 Task: Create a 'voter' object.
Action: Mouse moved to (1254, 84)
Screenshot: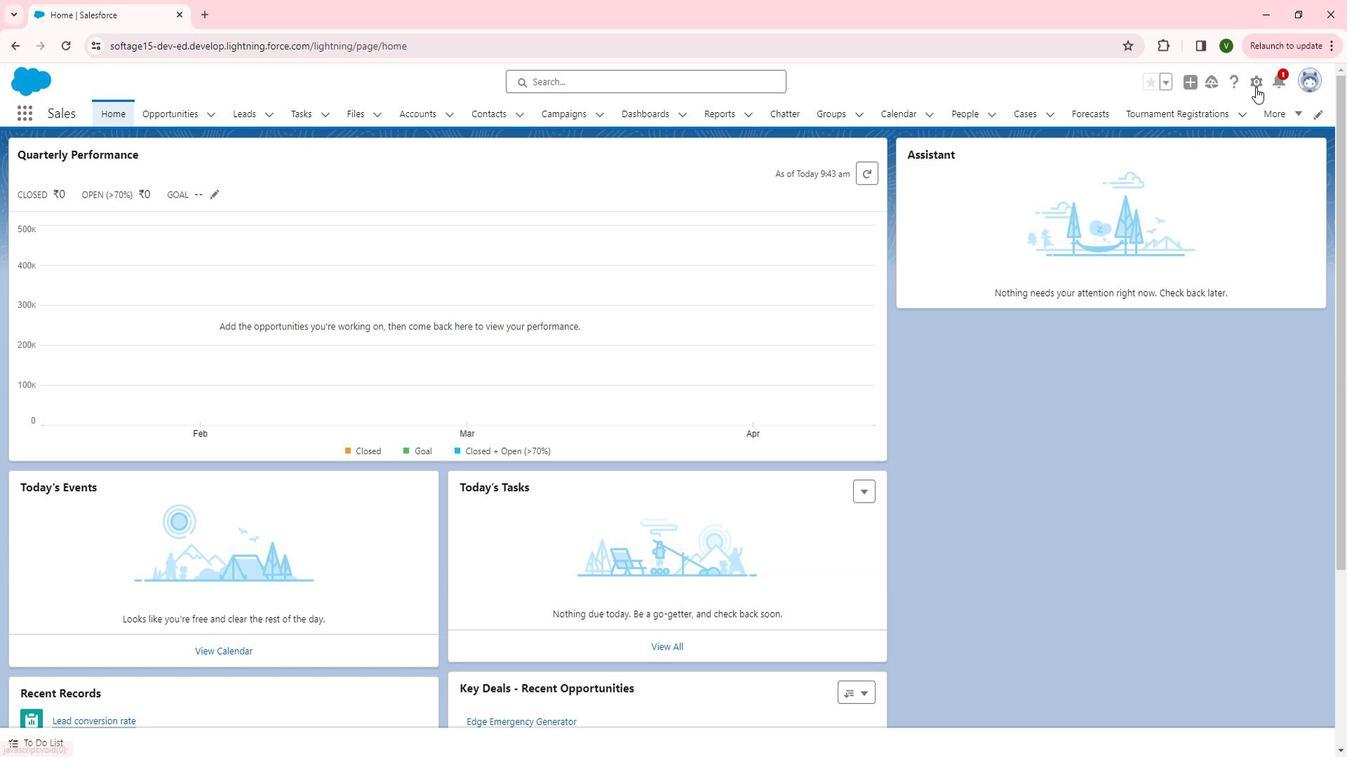 
Action: Mouse pressed left at (1254, 84)
Screenshot: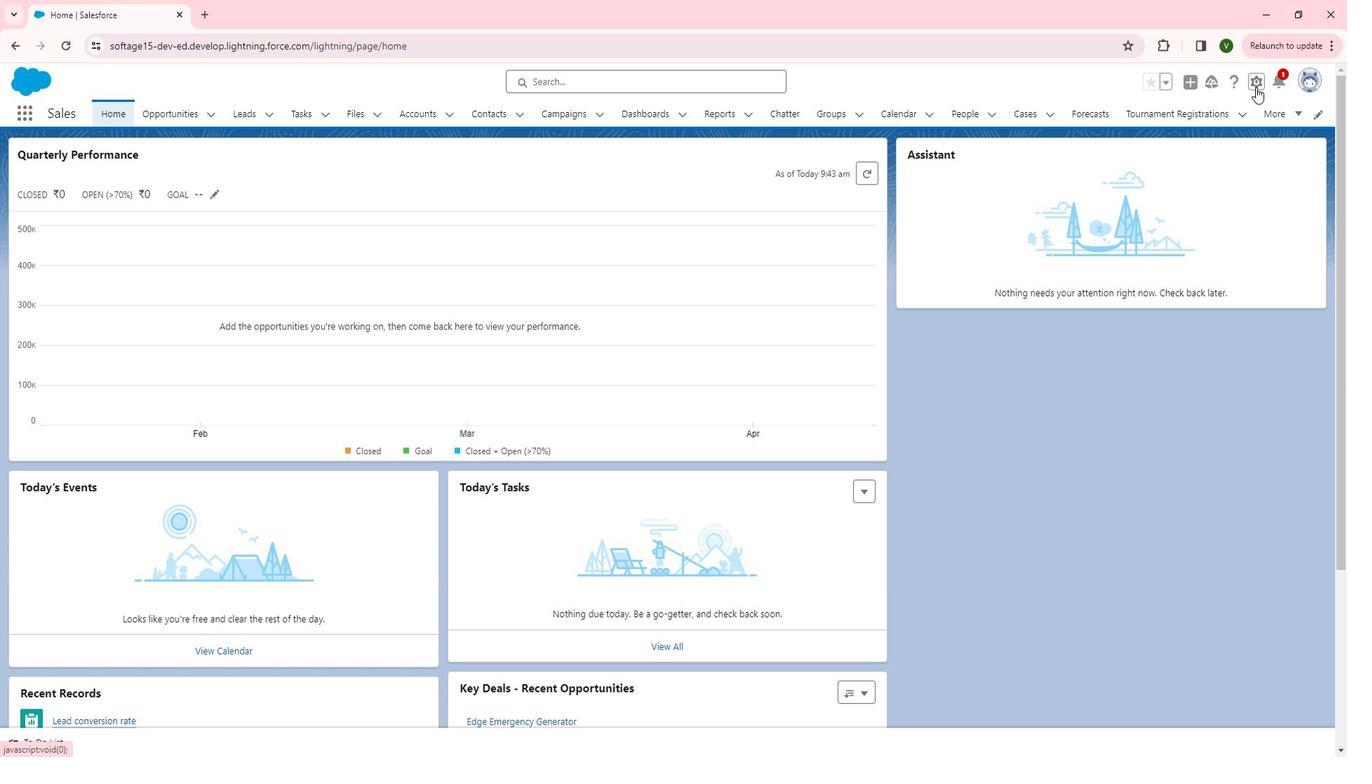 
Action: Mouse moved to (1209, 122)
Screenshot: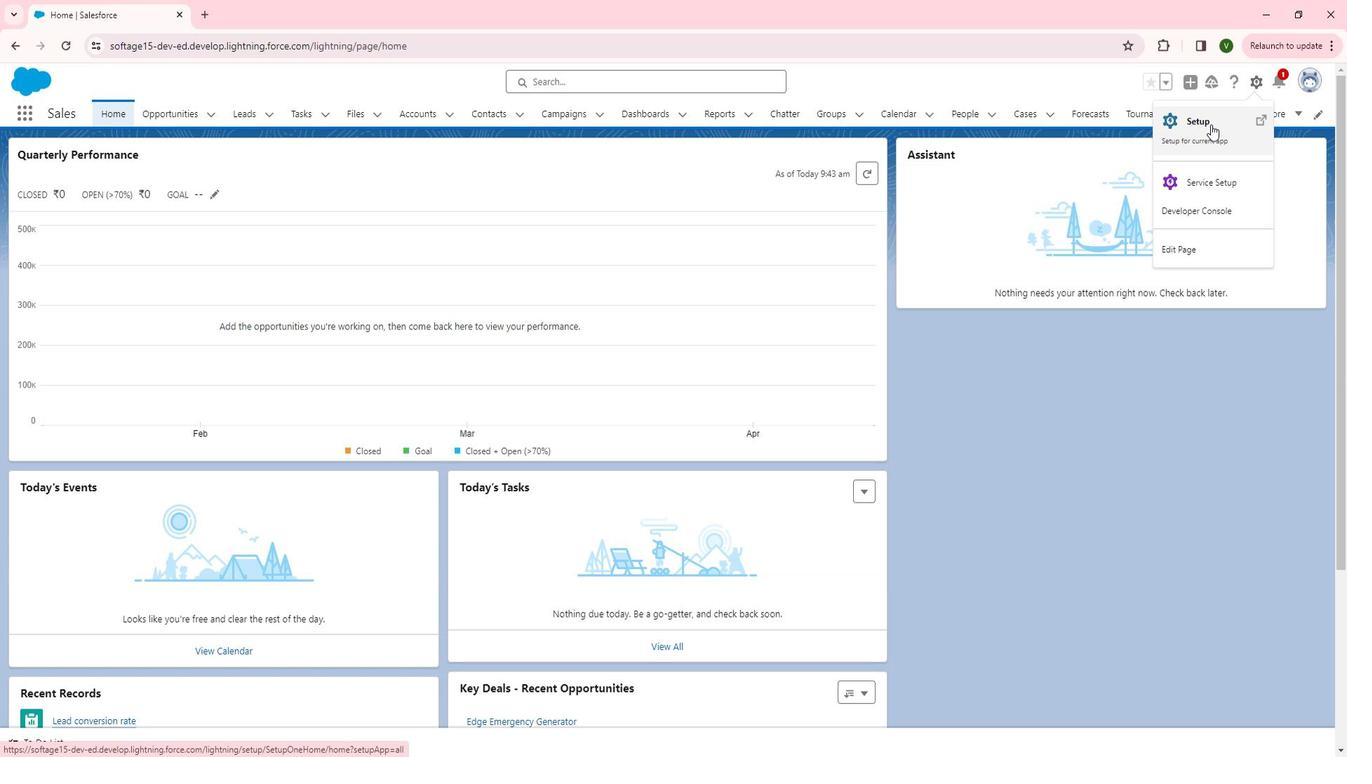 
Action: Mouse pressed left at (1209, 122)
Screenshot: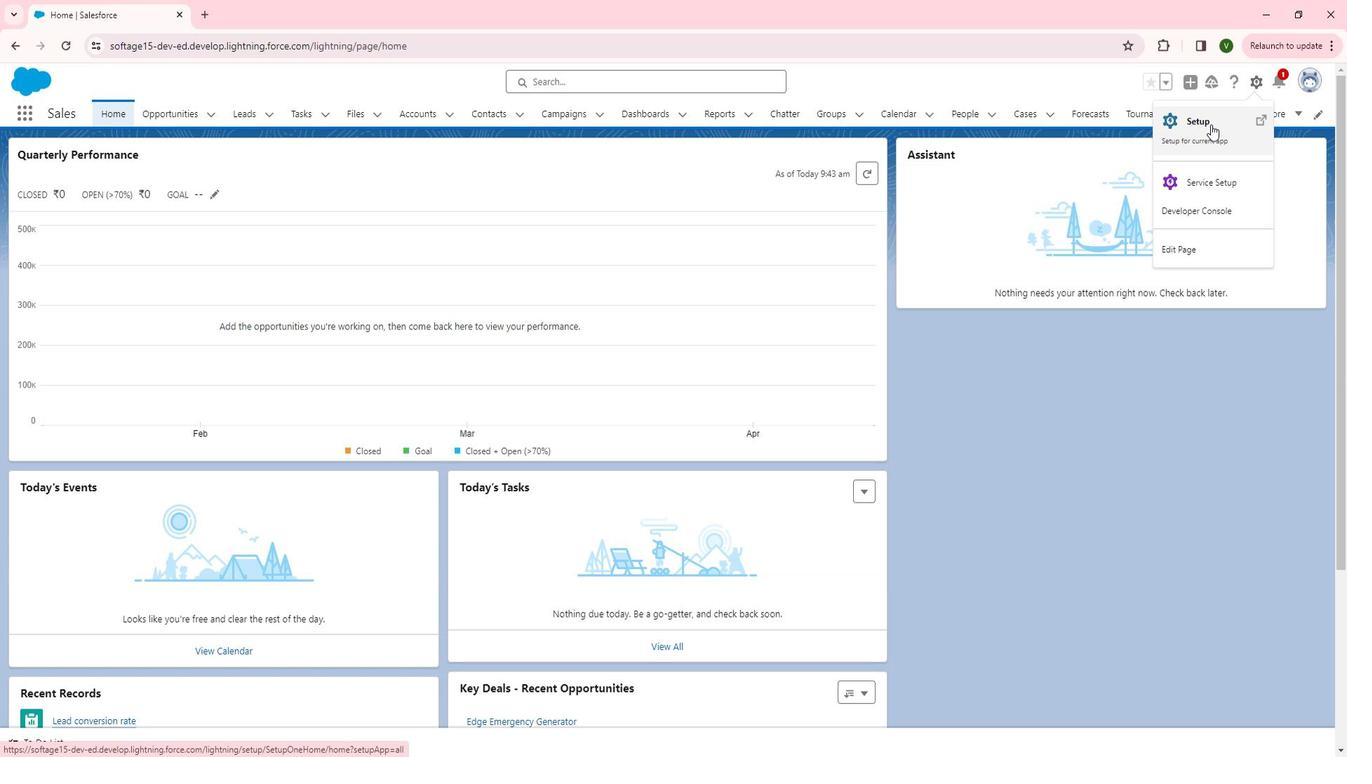 
Action: Mouse moved to (130, 411)
Screenshot: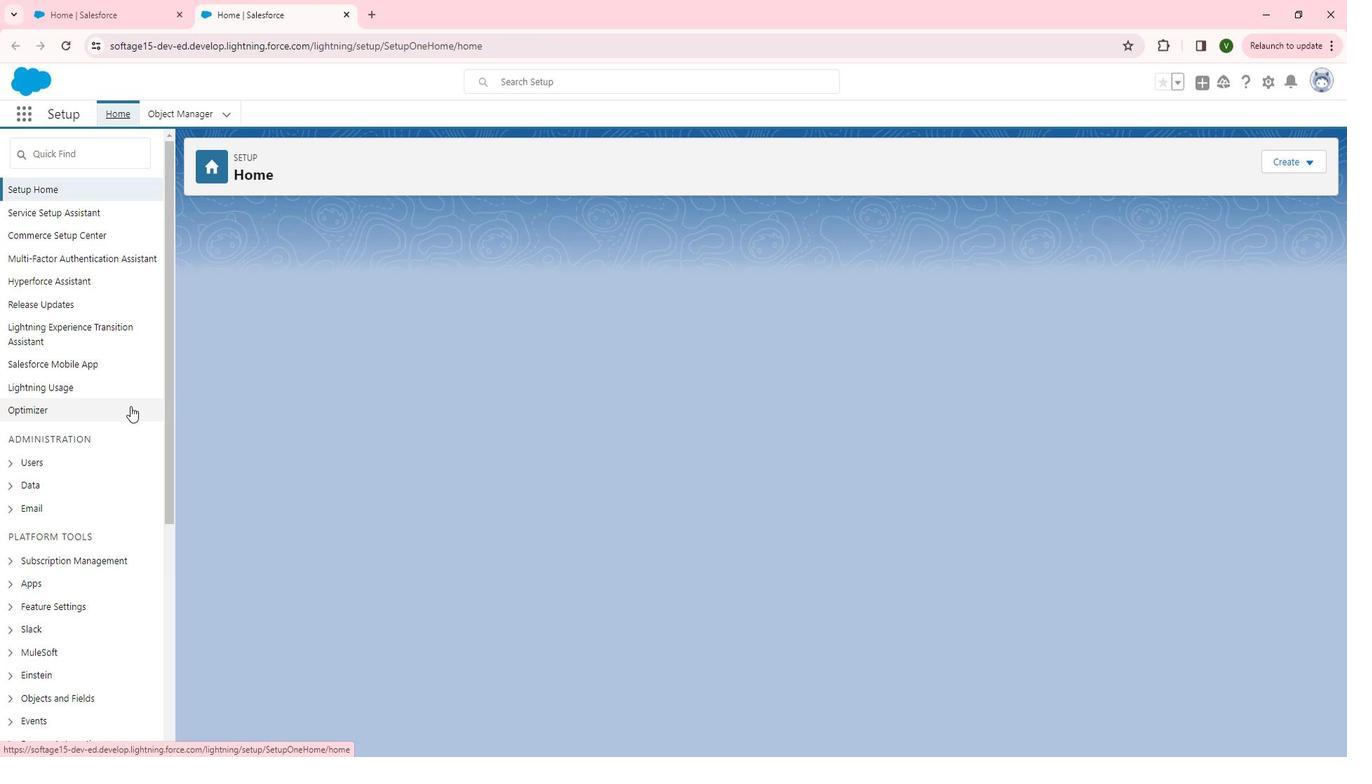 
Action: Mouse scrolled (130, 411) with delta (0, 0)
Screenshot: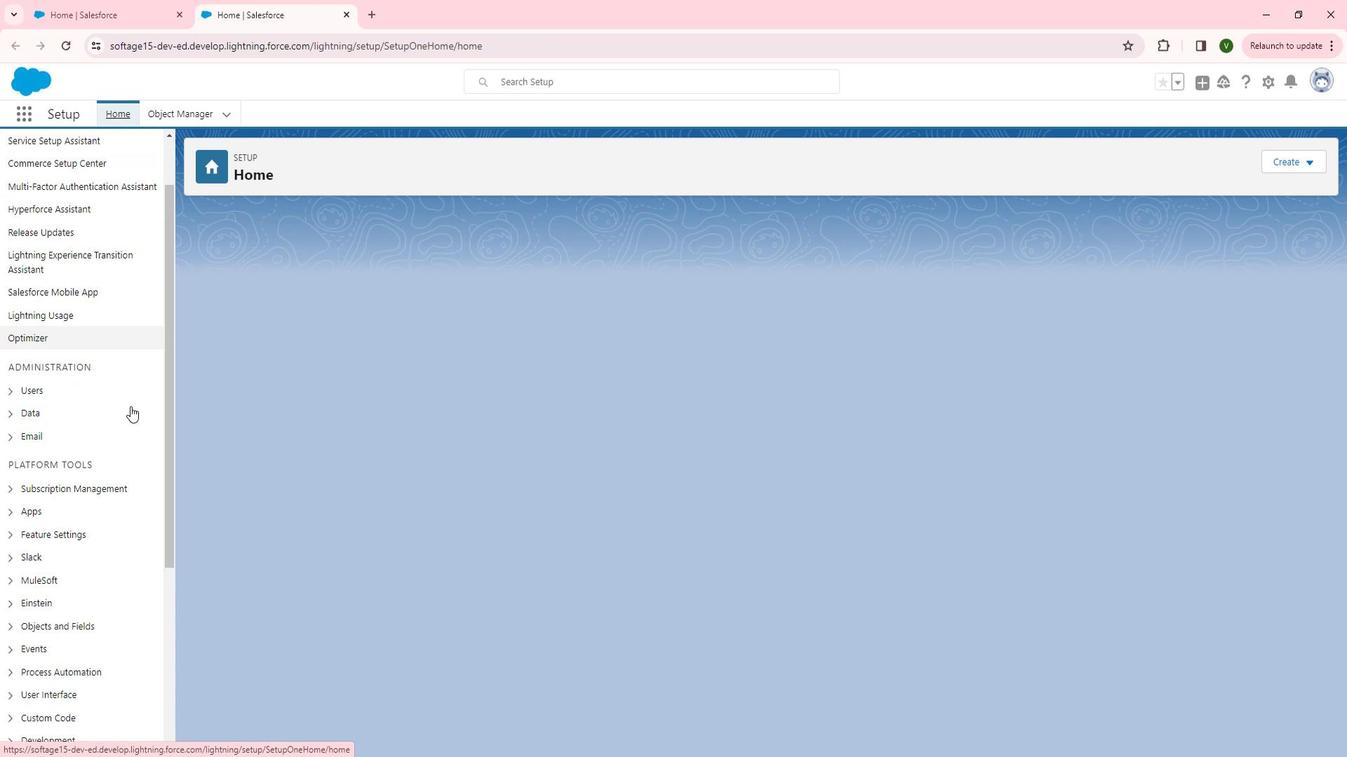 
Action: Mouse scrolled (130, 411) with delta (0, 0)
Screenshot: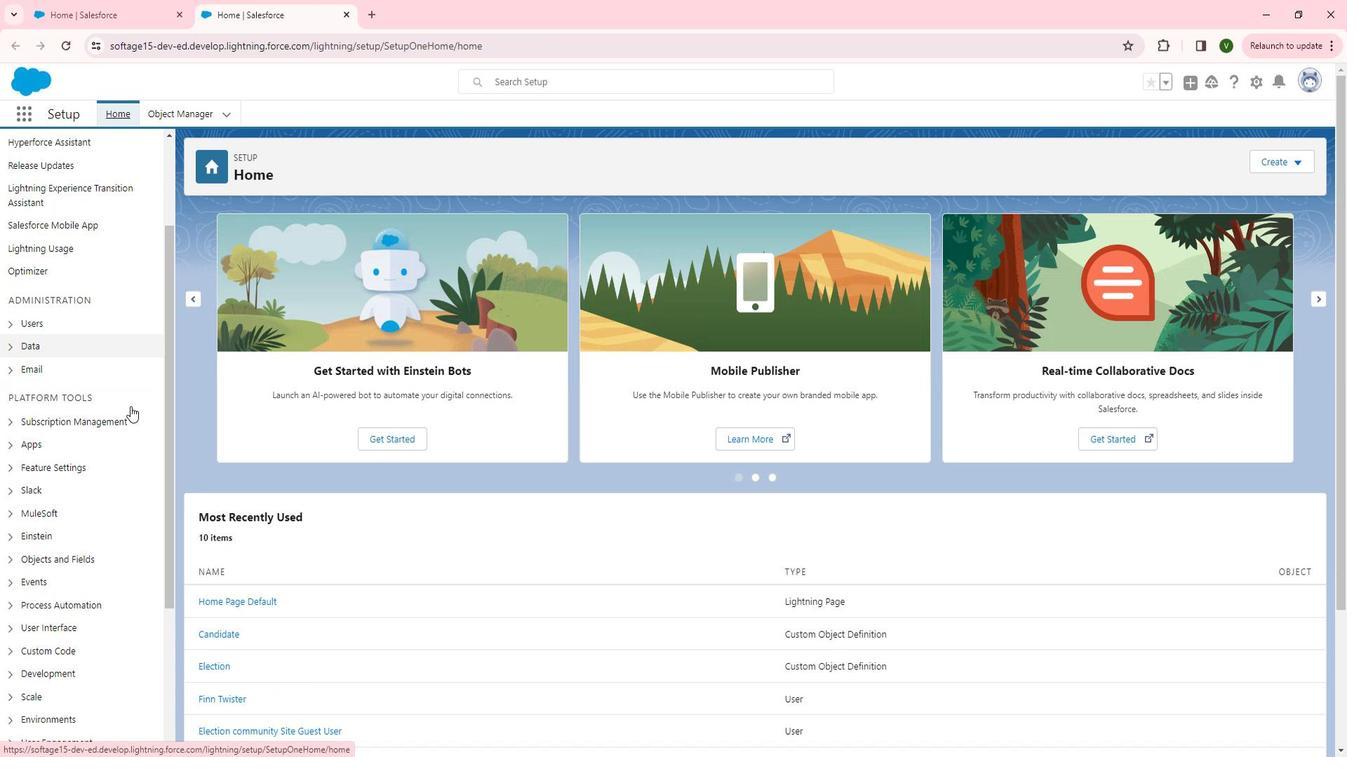 
Action: Mouse scrolled (130, 411) with delta (0, 0)
Screenshot: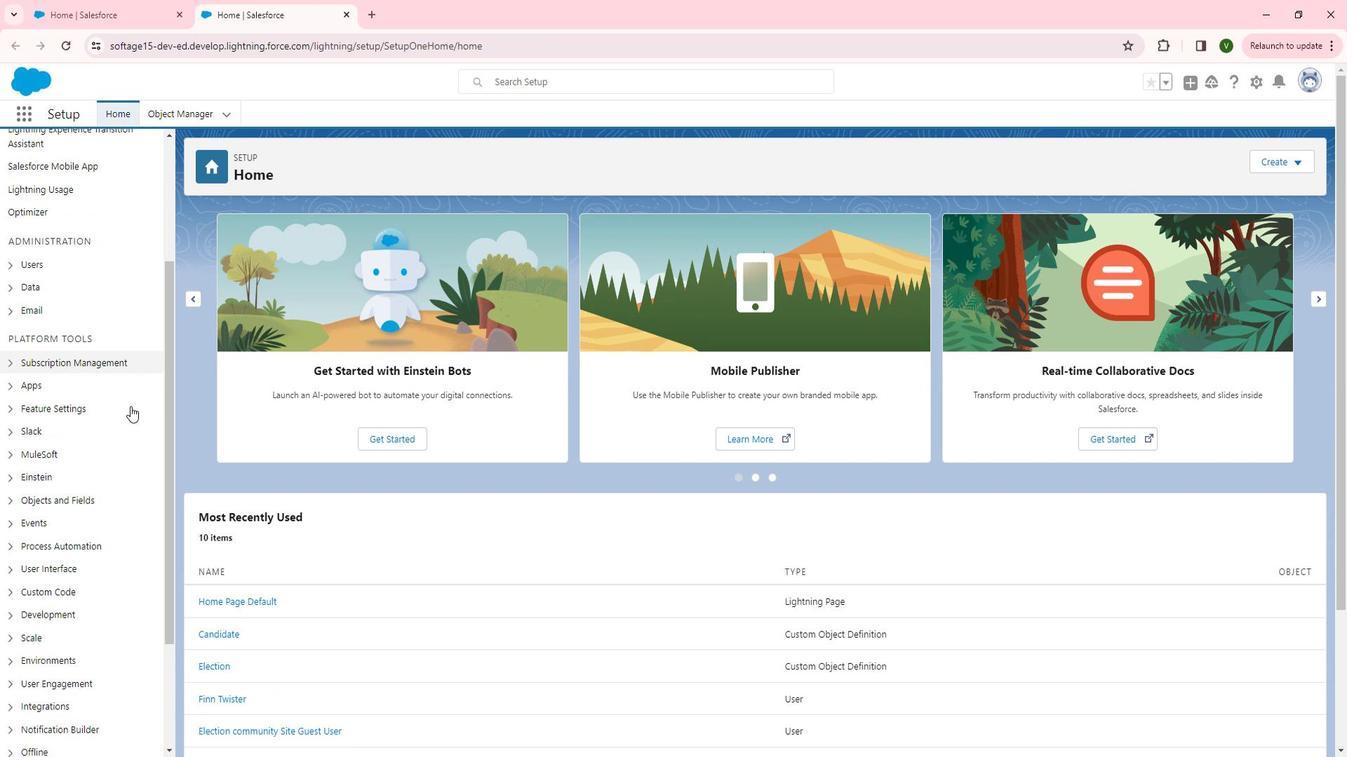 
Action: Mouse scrolled (130, 411) with delta (0, 0)
Screenshot: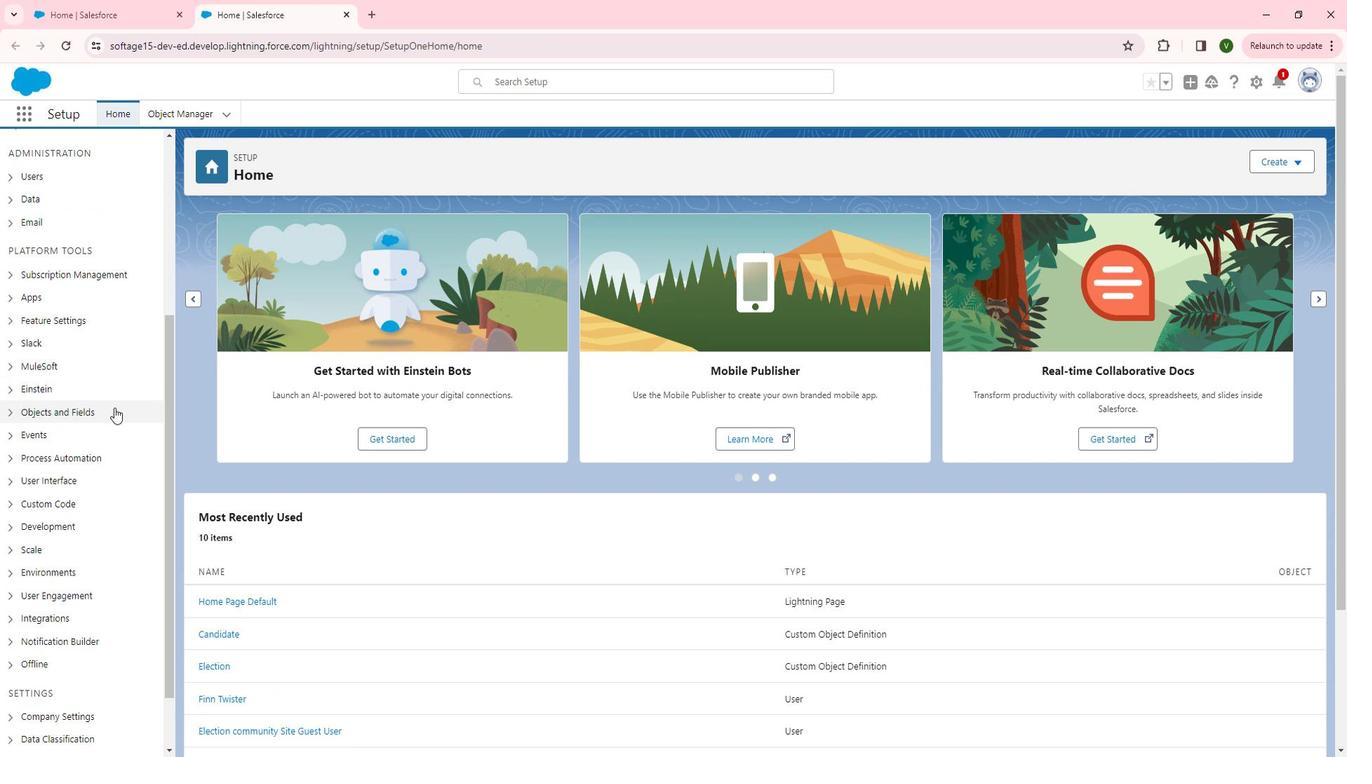 
Action: Mouse moved to (11, 412)
Screenshot: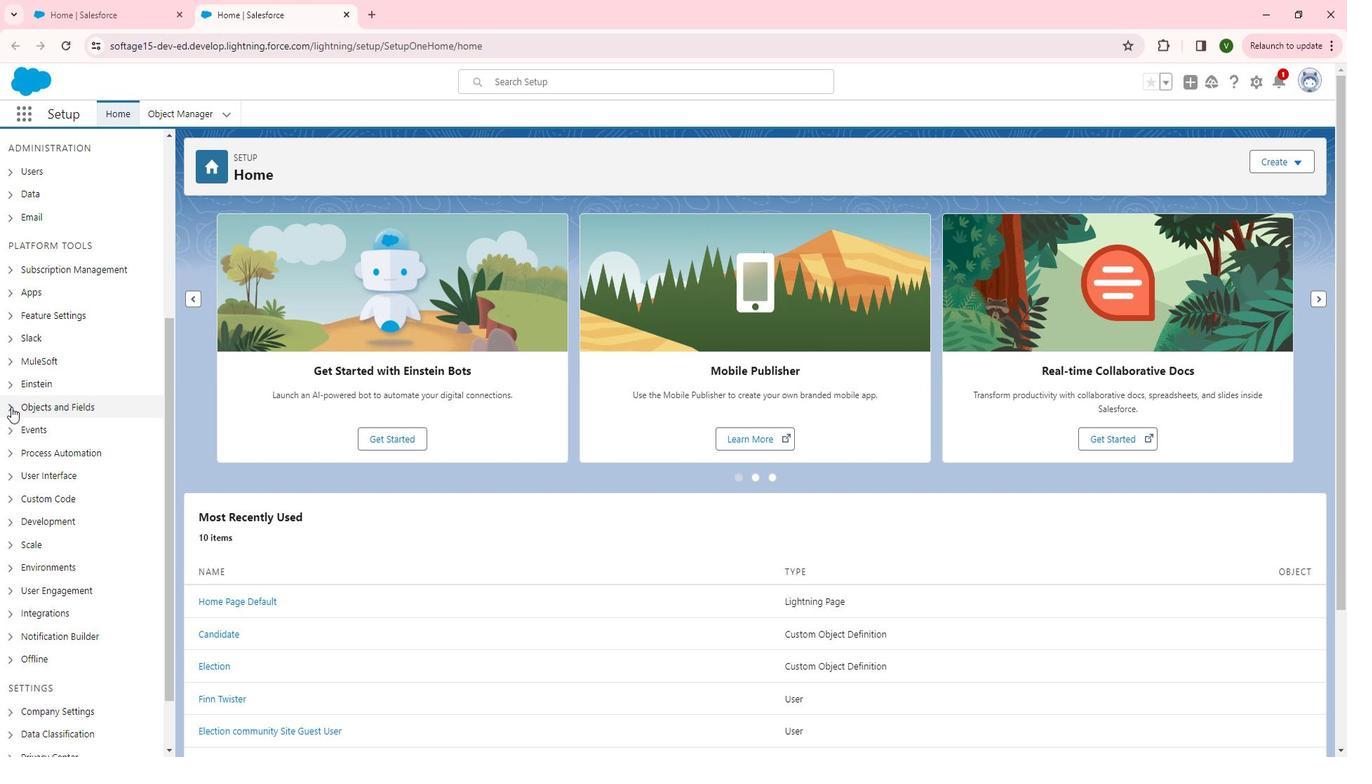 
Action: Mouse pressed left at (11, 412)
Screenshot: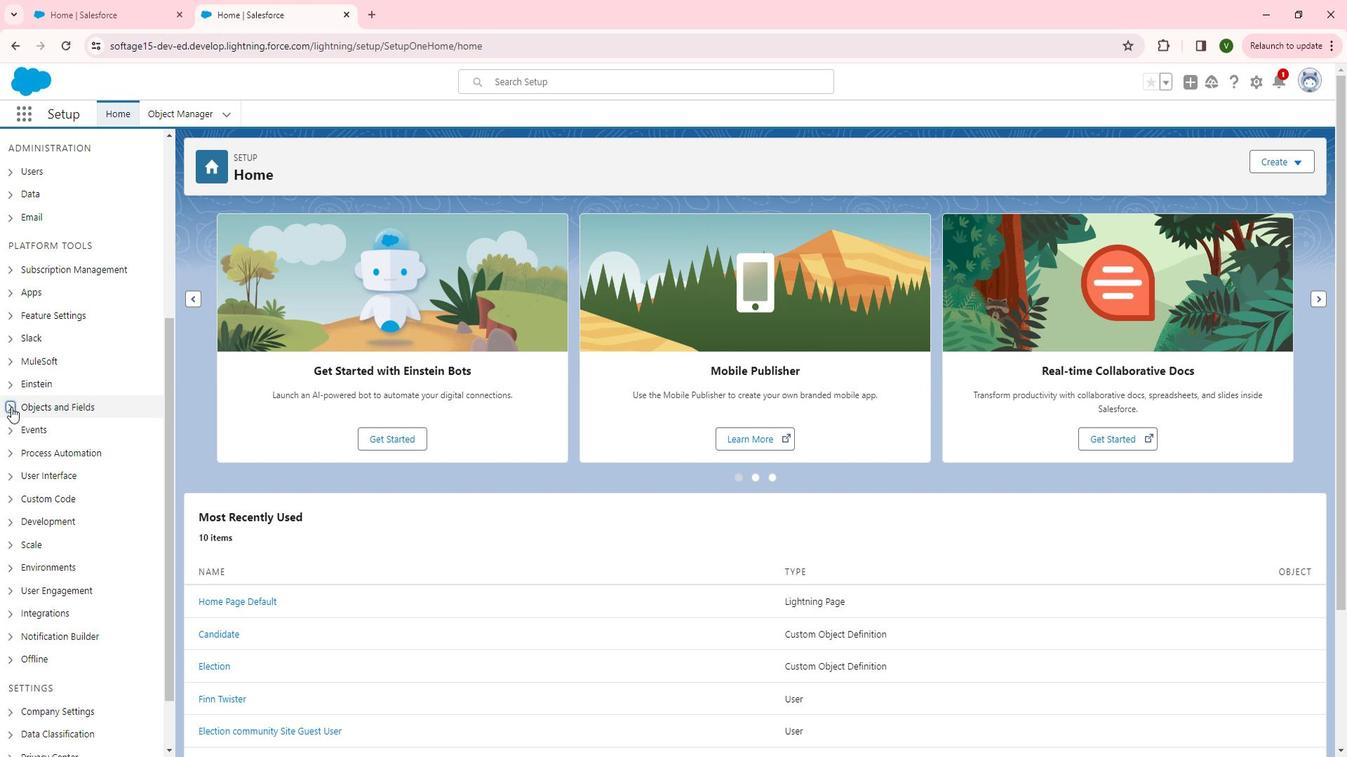 
Action: Mouse moved to (68, 432)
Screenshot: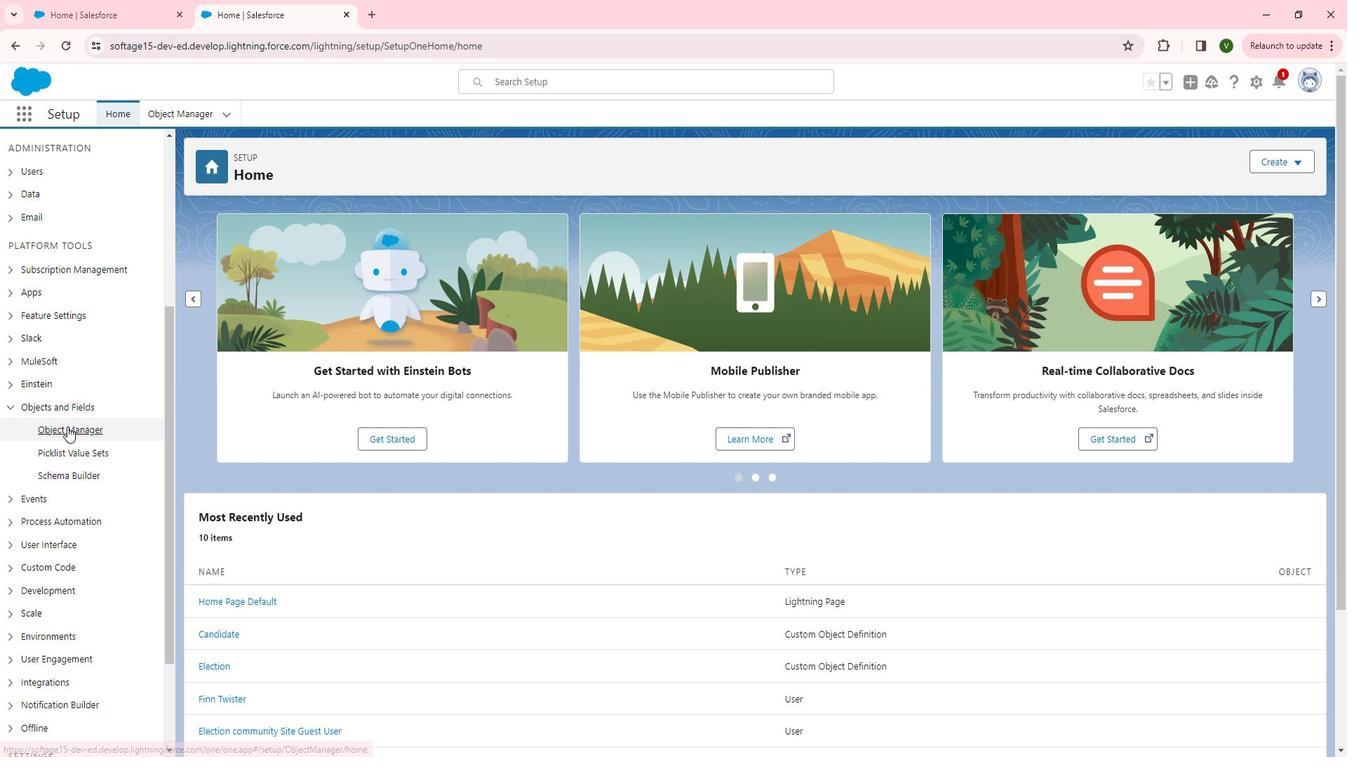 
Action: Mouse pressed left at (68, 432)
Screenshot: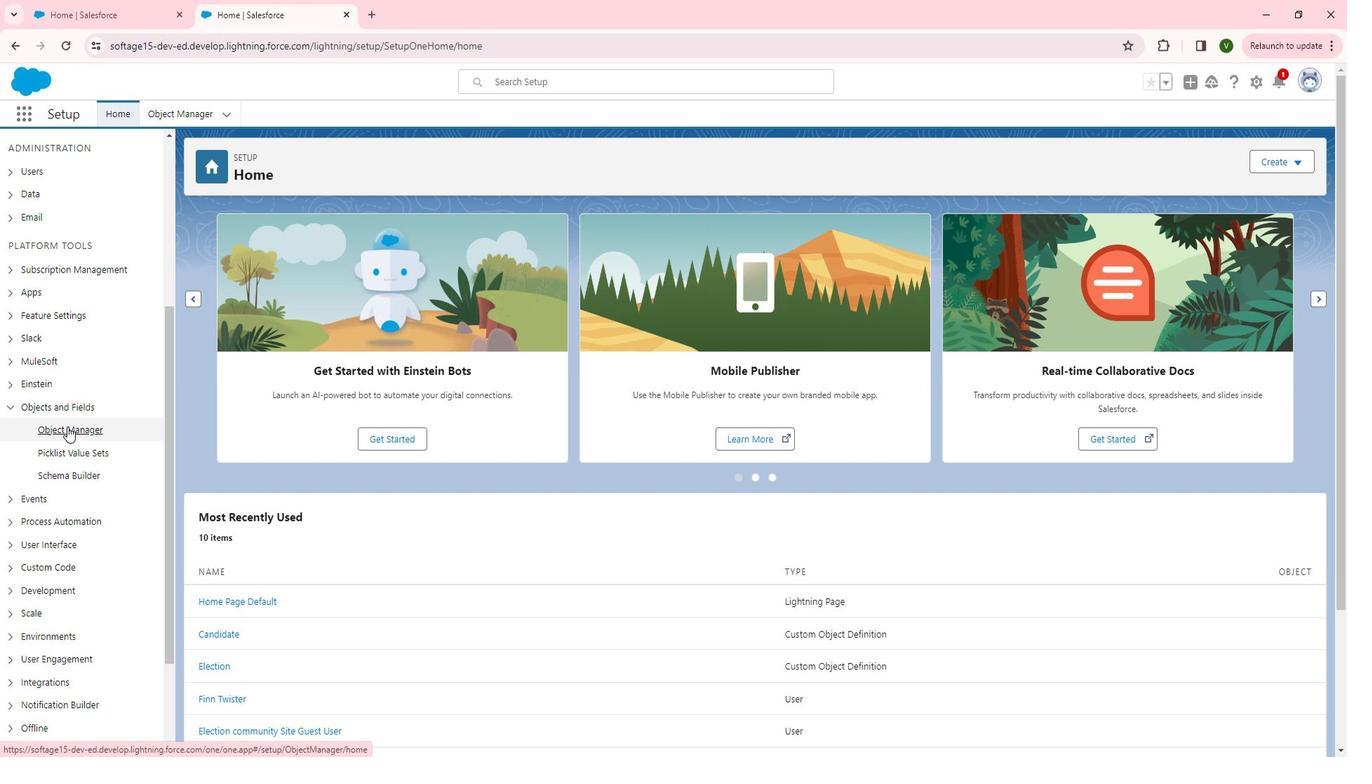 
Action: Mouse moved to (1311, 155)
Screenshot: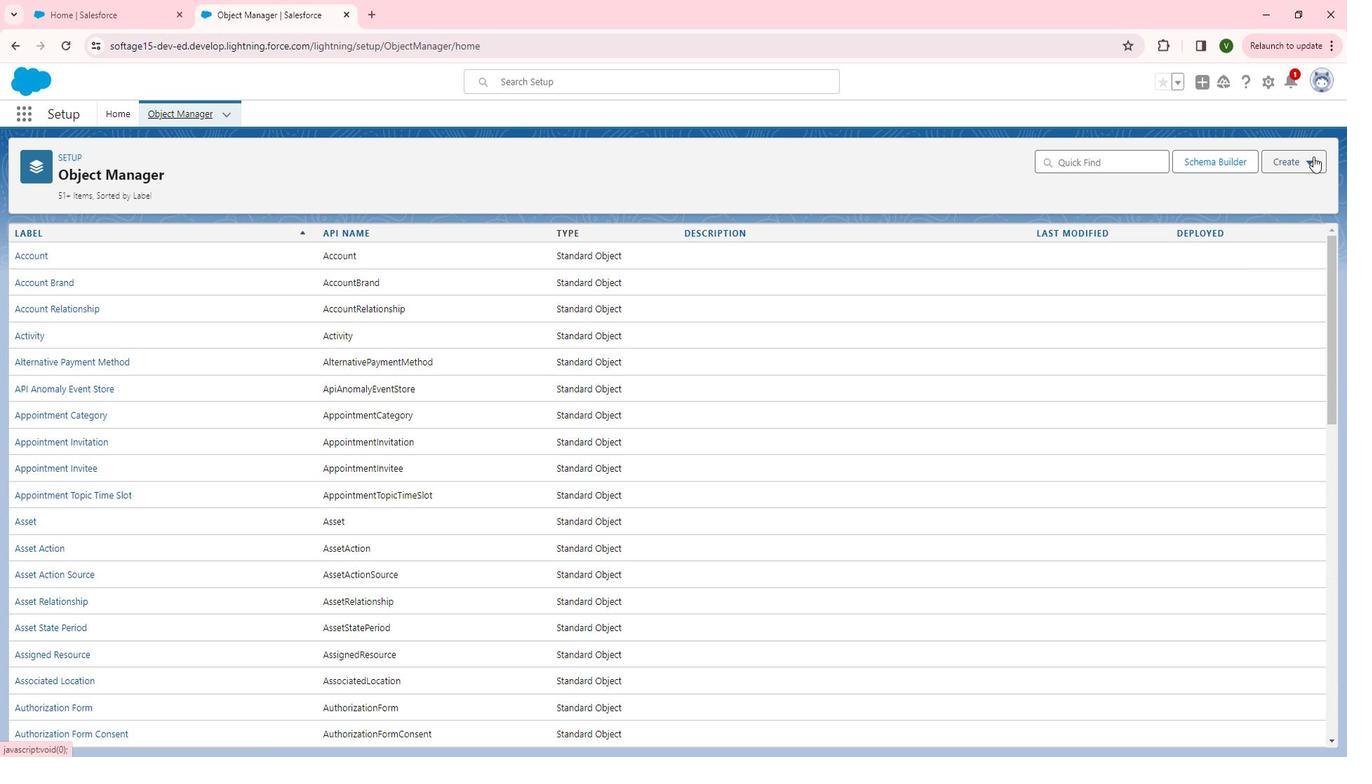 
Action: Mouse pressed left at (1311, 155)
Screenshot: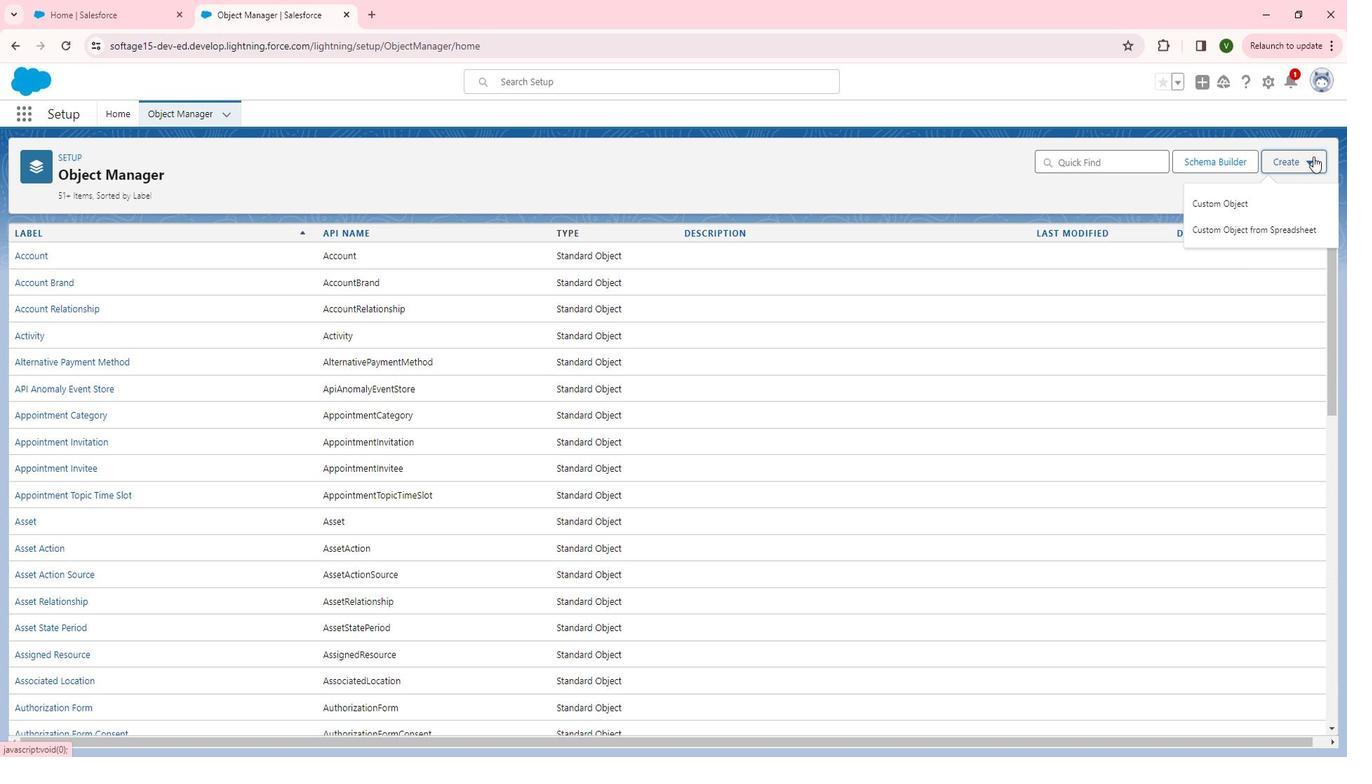 
Action: Mouse moved to (1290, 202)
Screenshot: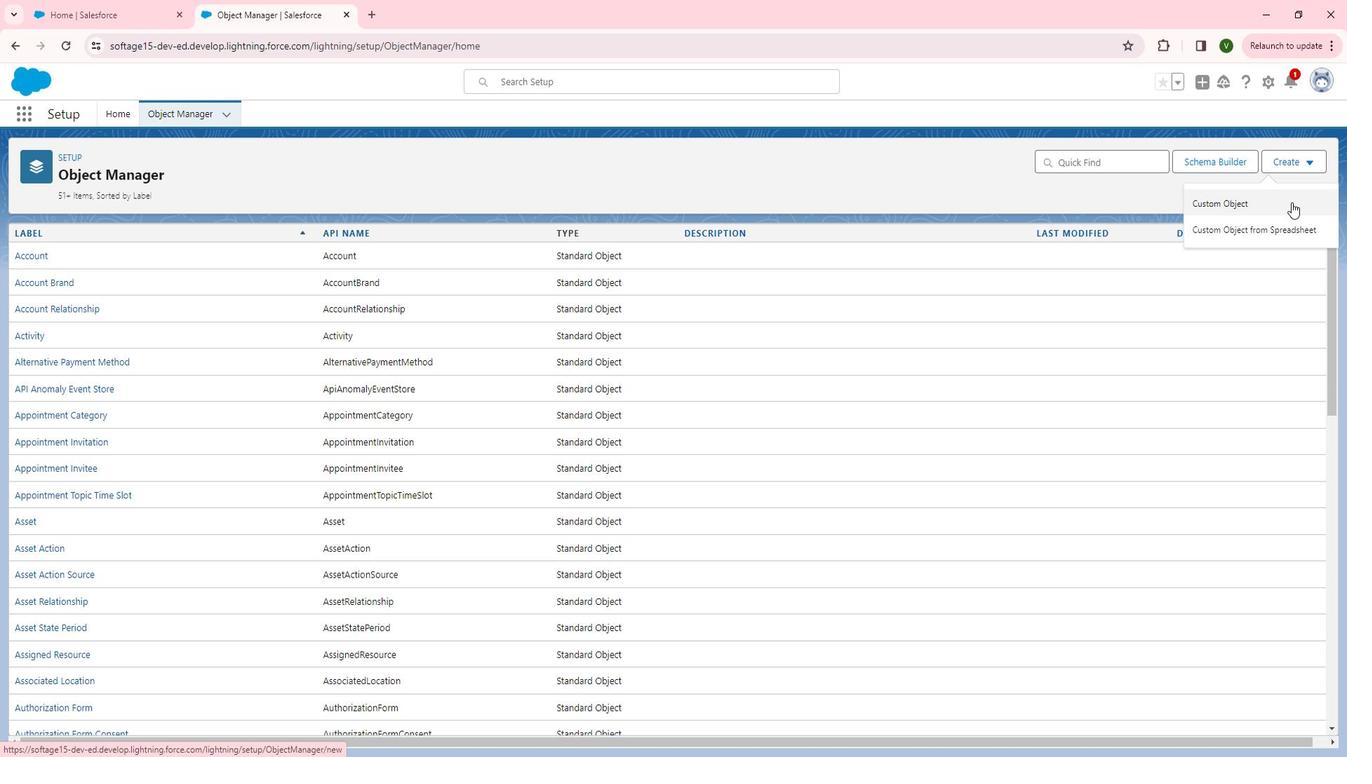
Action: Mouse pressed left at (1290, 202)
Screenshot: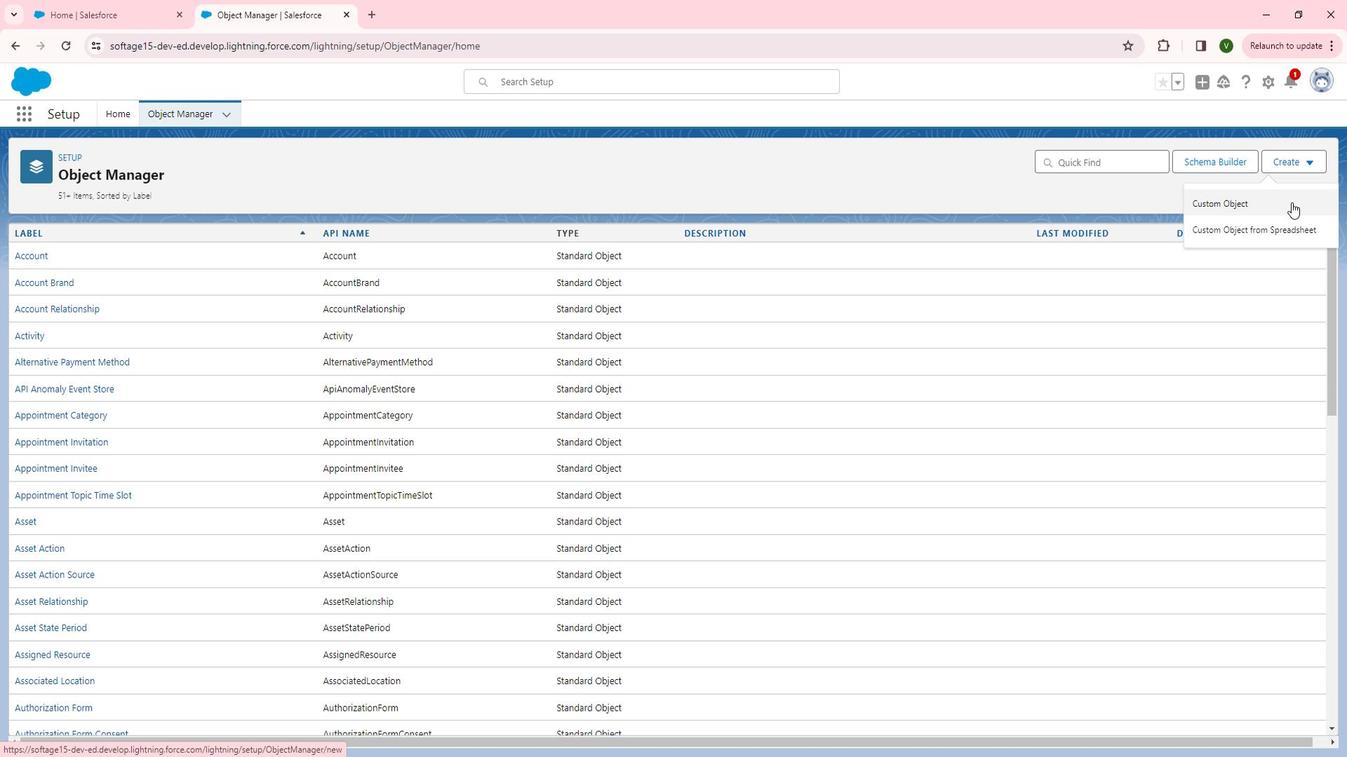 
Action: Mouse moved to (363, 354)
Screenshot: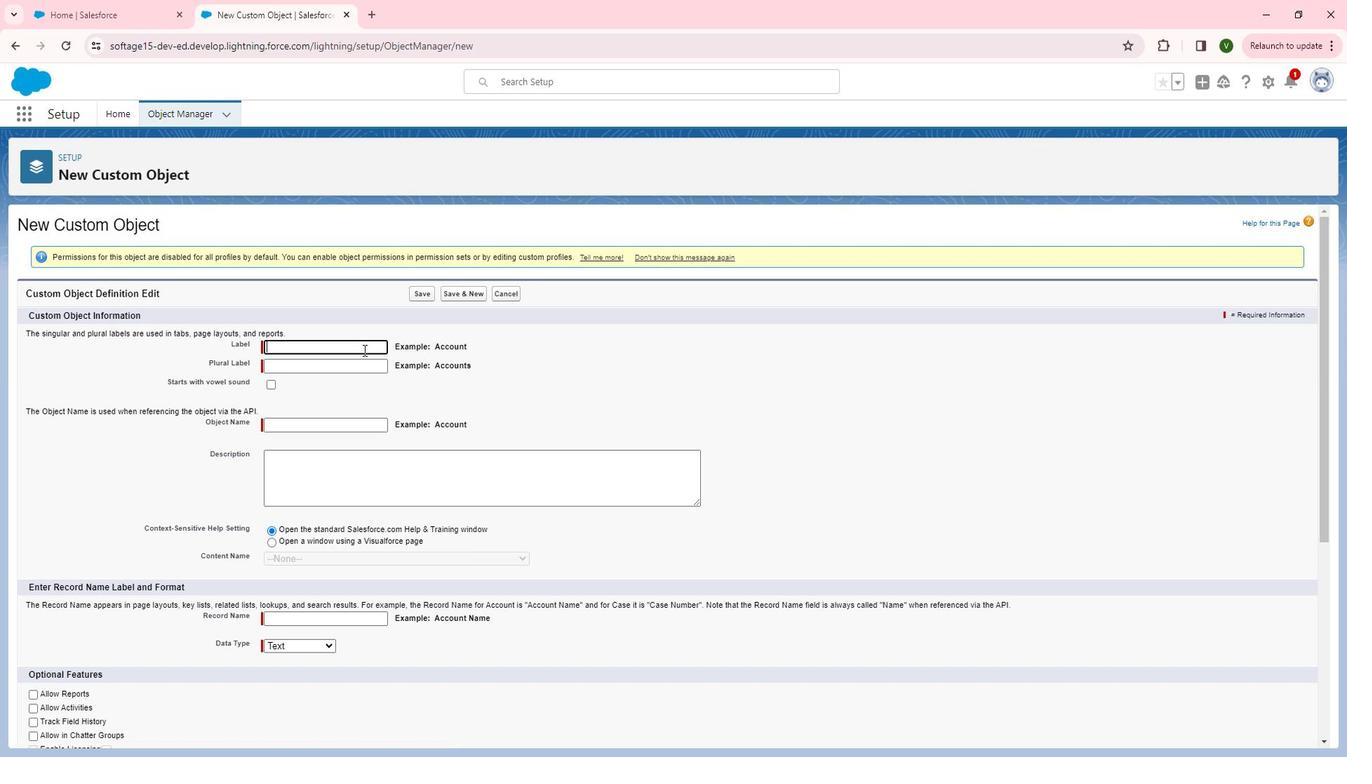 
Action: Mouse pressed left at (363, 354)
Screenshot: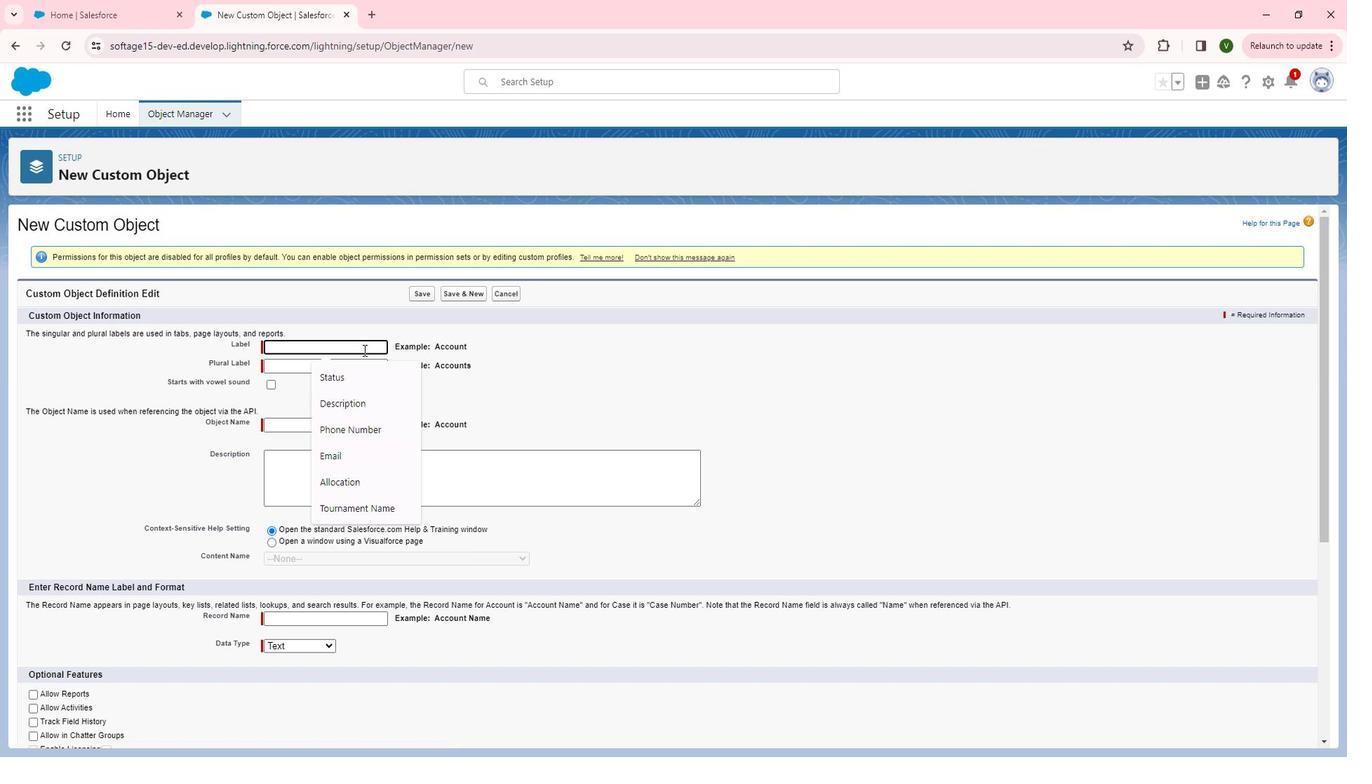 
Action: Key pressed <Key.shift>Voter
Screenshot: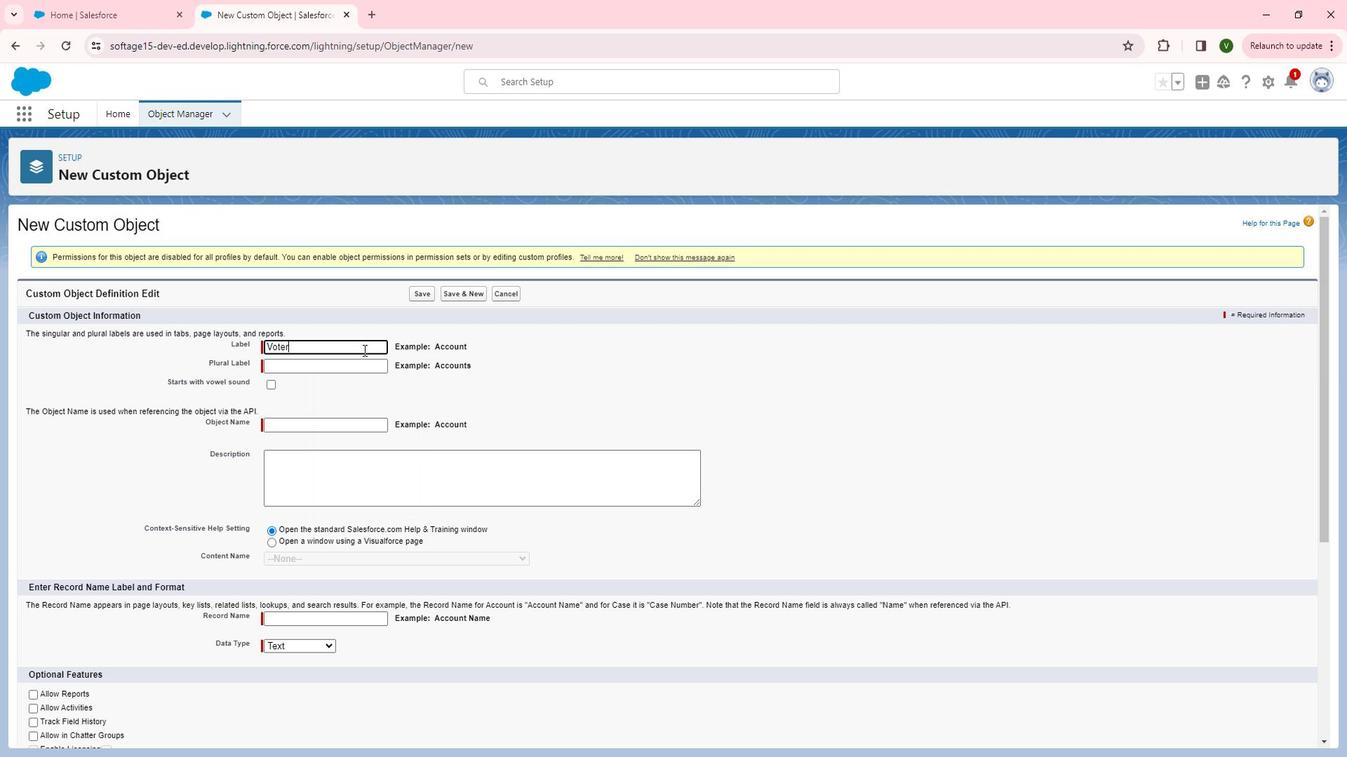 
Action: Mouse moved to (375, 363)
Screenshot: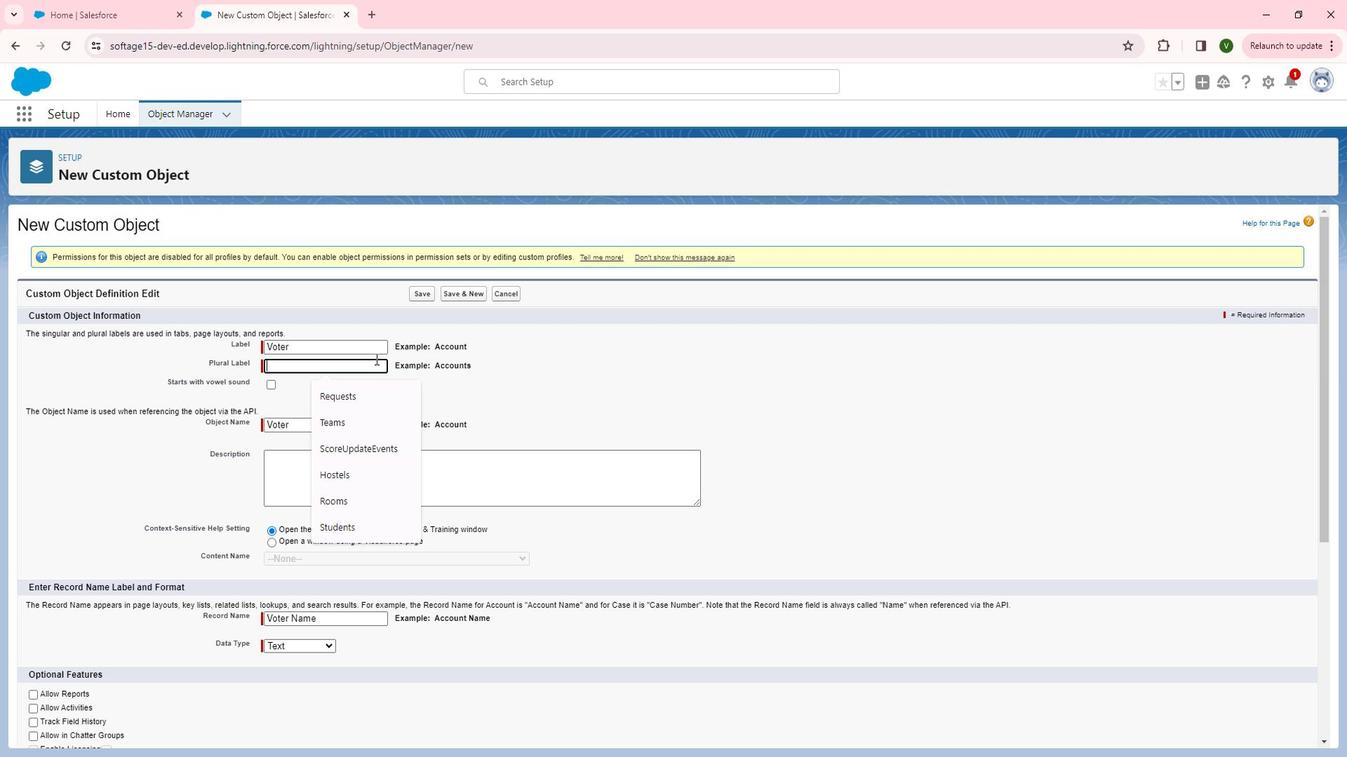 
Action: Mouse pressed left at (375, 363)
Screenshot: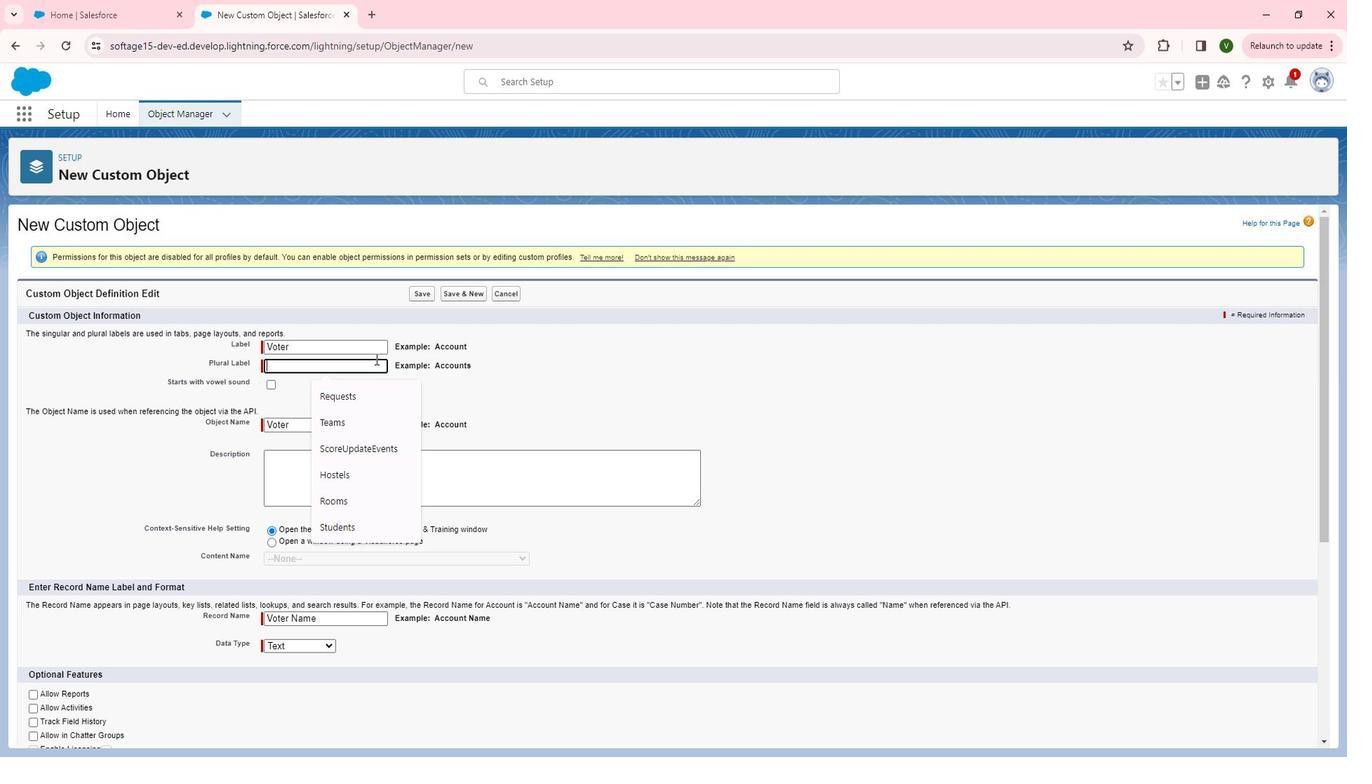 
Action: Key pressed <Key.shift>Voters
Screenshot: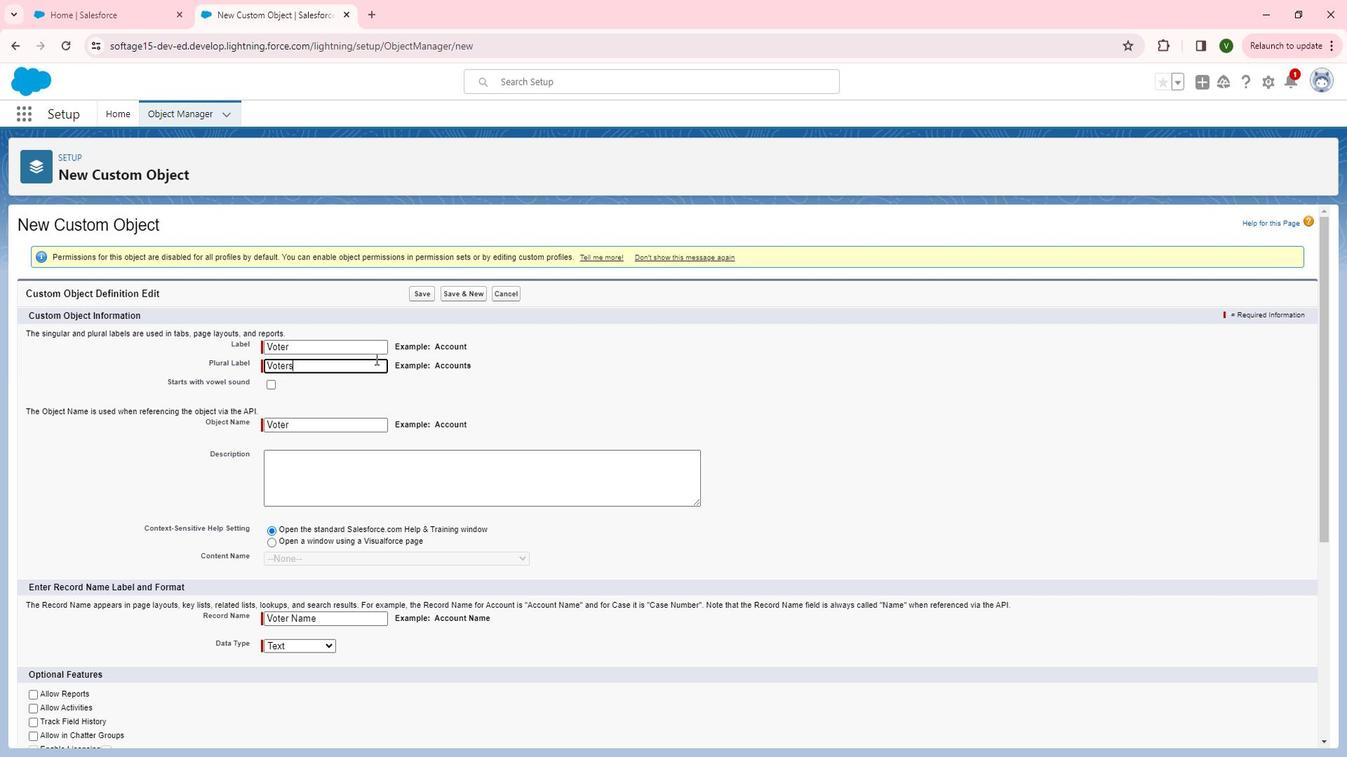 
Action: Mouse moved to (375, 393)
Screenshot: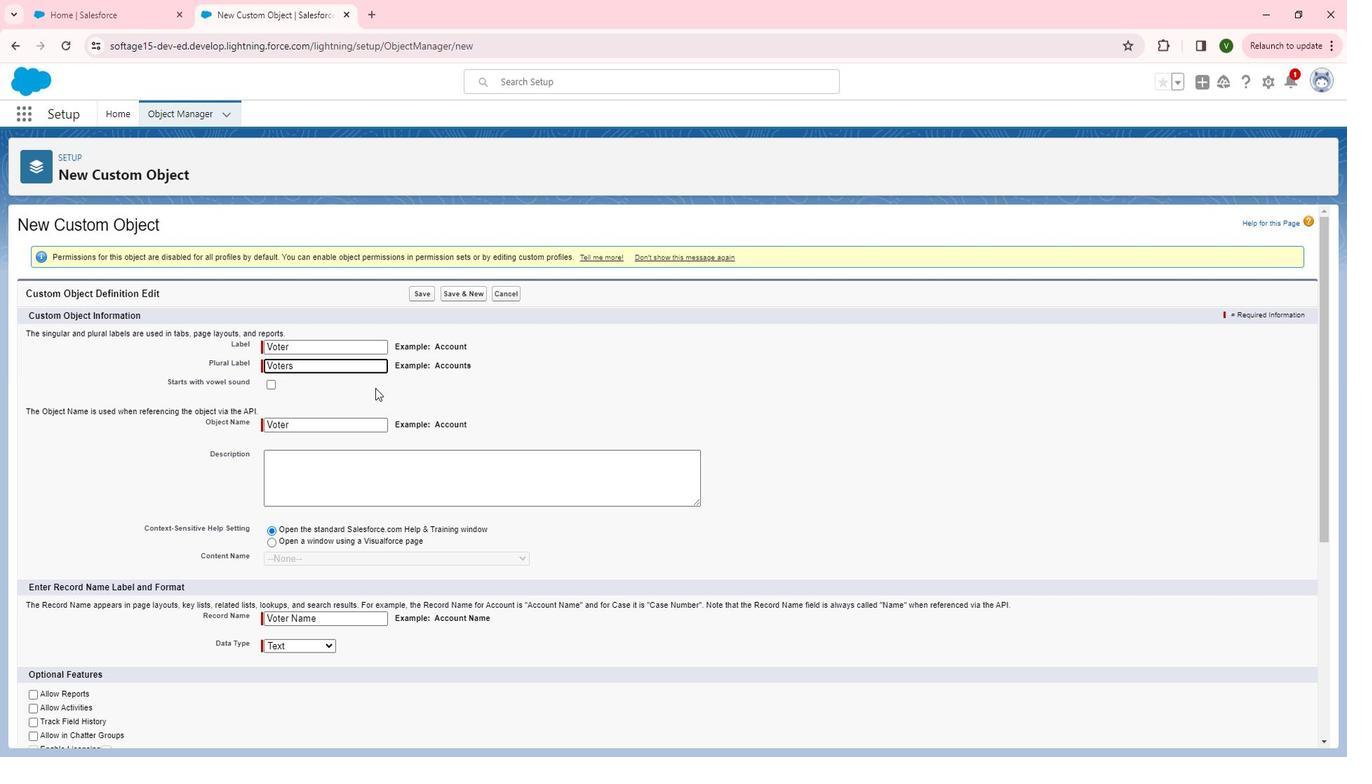 
Action: Mouse pressed left at (375, 393)
Screenshot: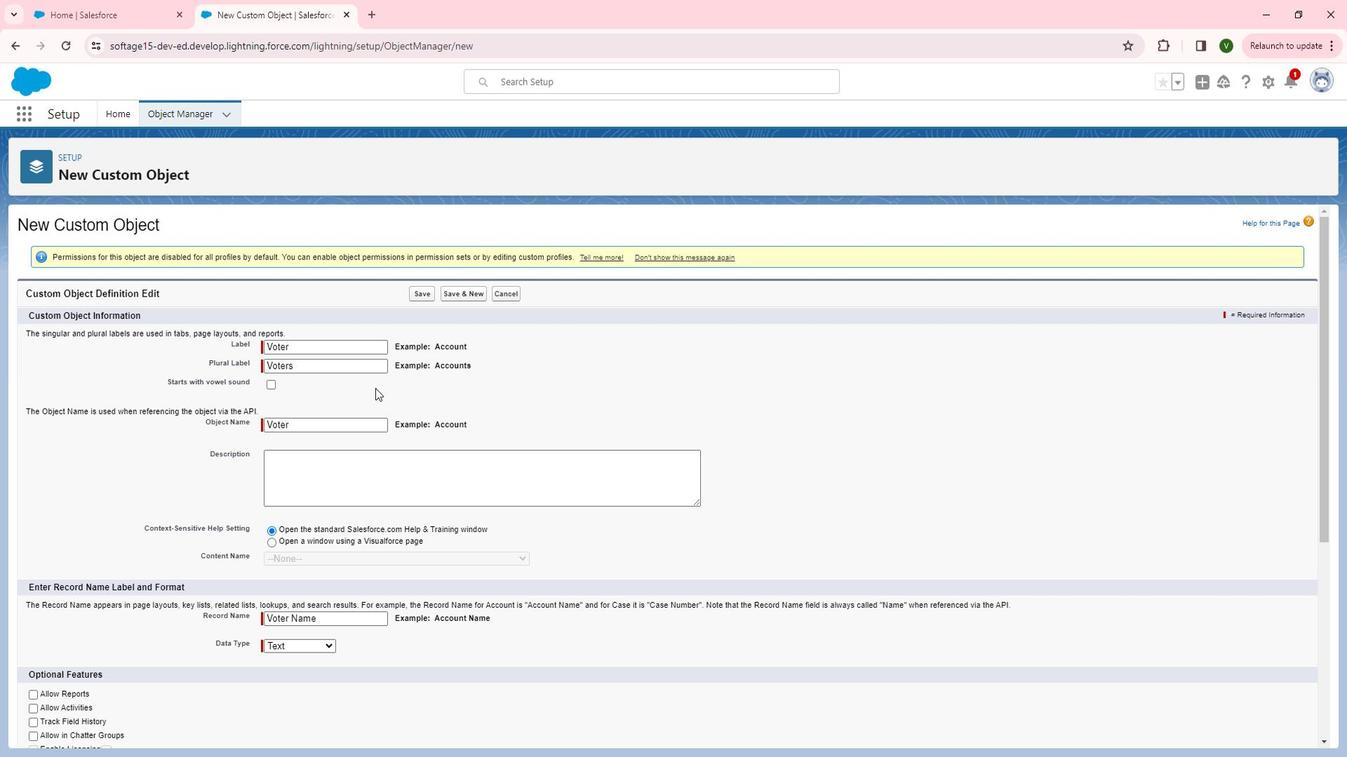 
Action: Mouse moved to (512, 458)
Screenshot: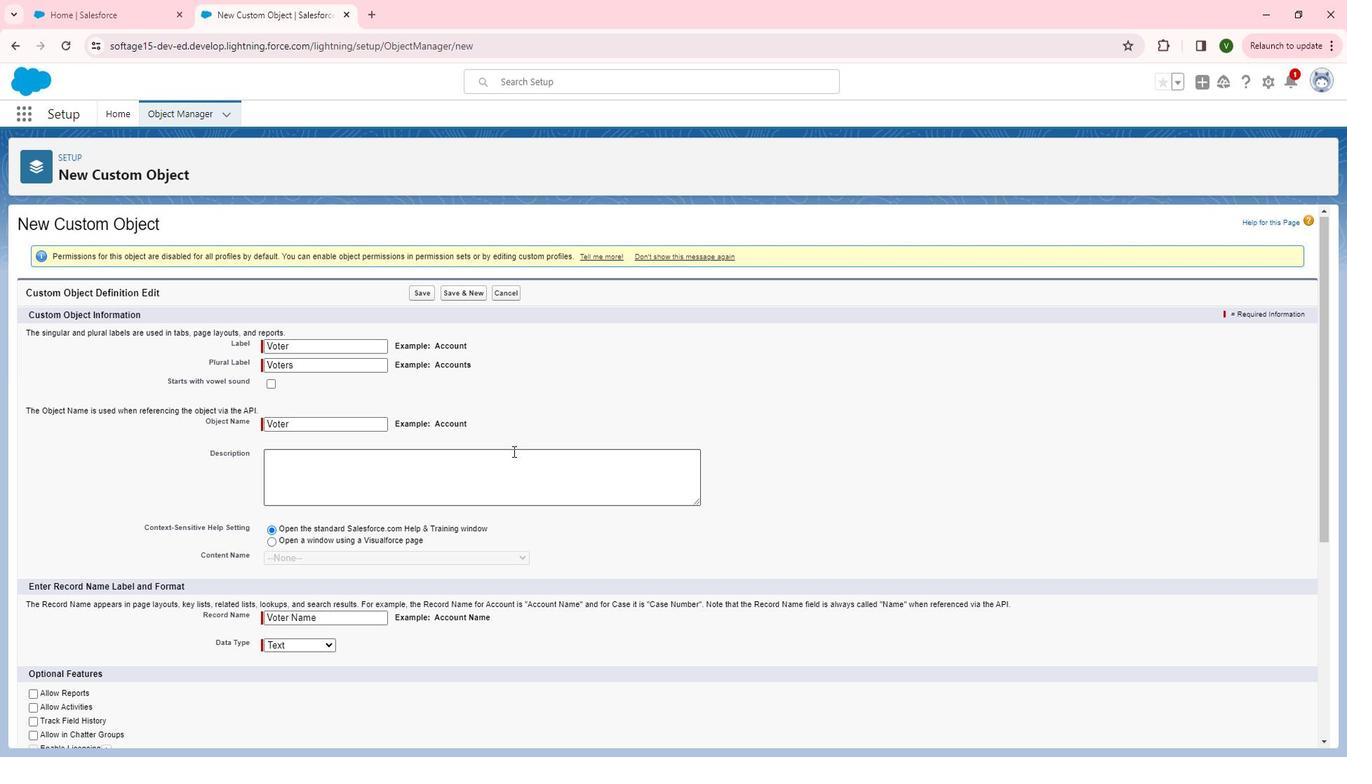 
Action: Mouse scrolled (512, 457) with delta (0, 0)
Screenshot: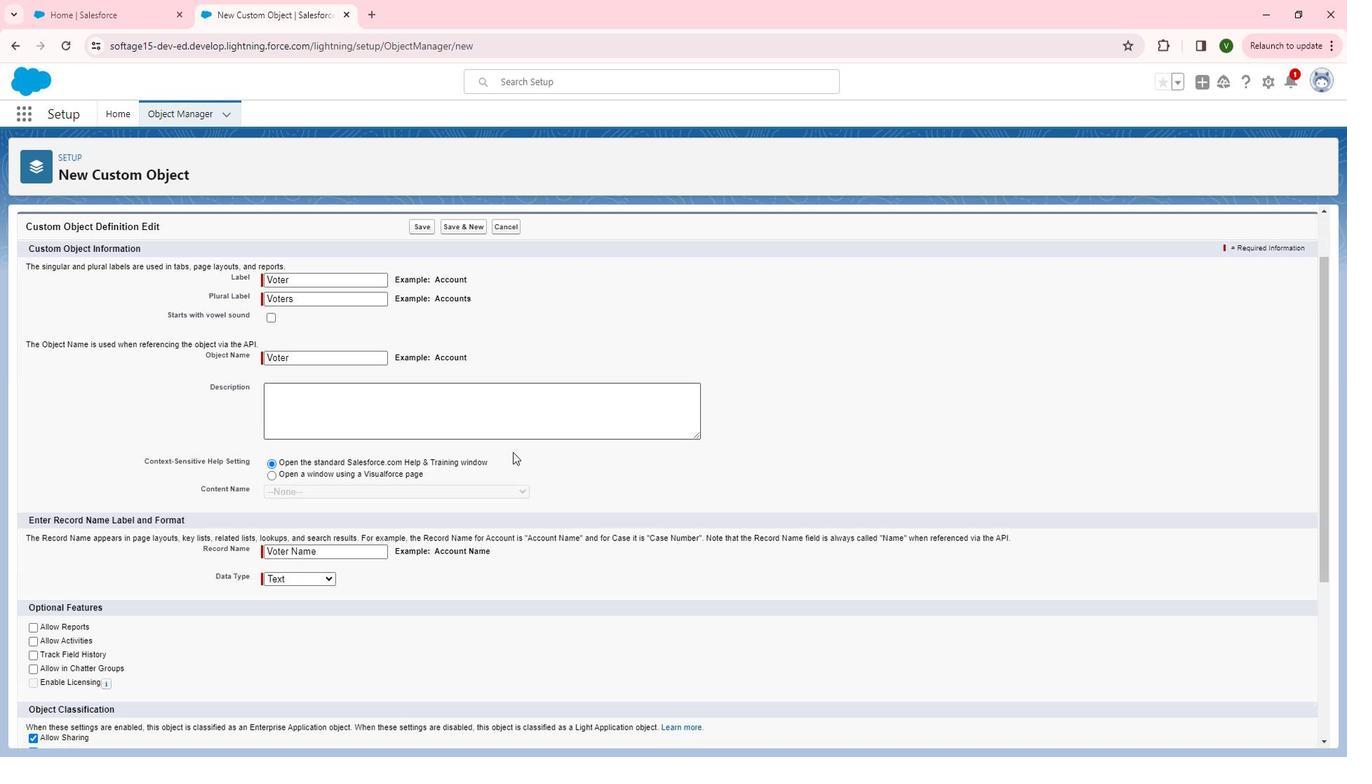 
Action: Mouse scrolled (512, 457) with delta (0, 0)
Screenshot: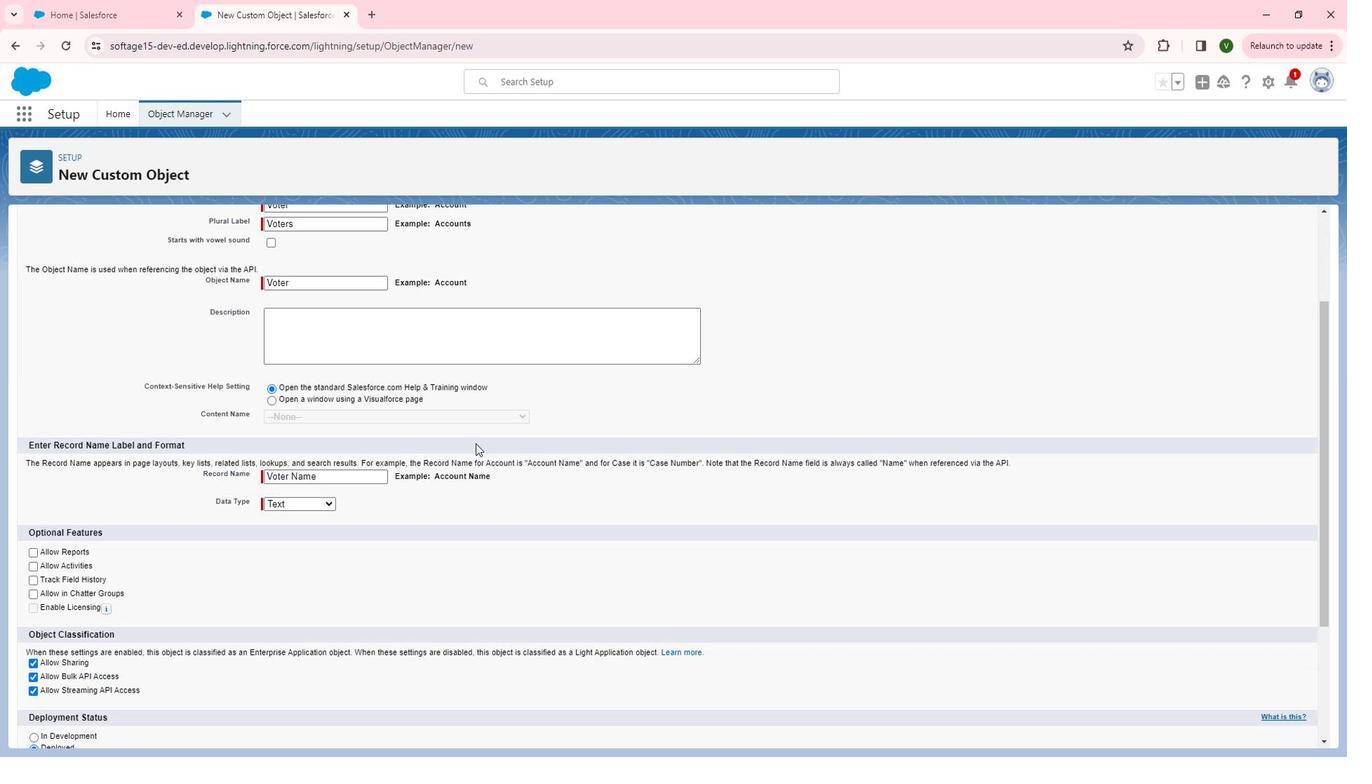 
Action: Mouse moved to (357, 330)
Screenshot: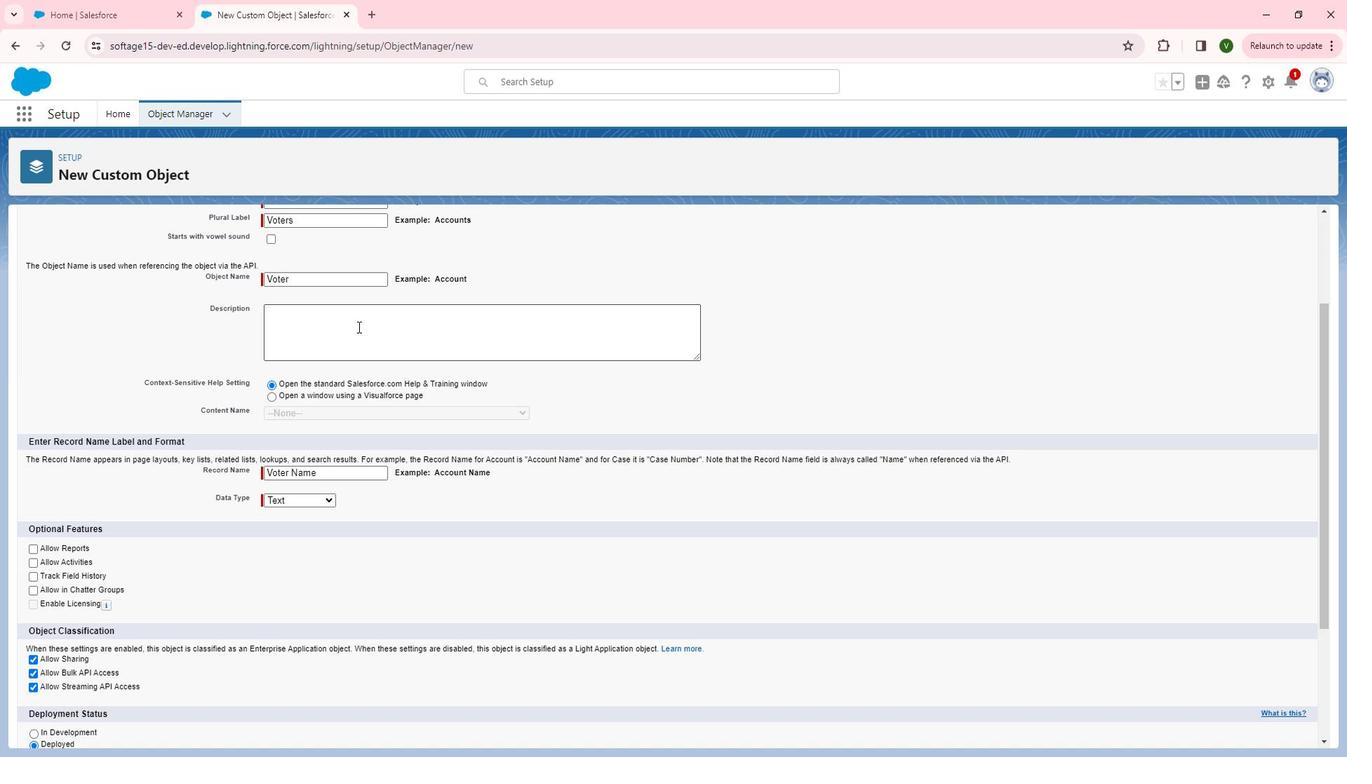 
Action: Mouse pressed left at (357, 330)
Screenshot: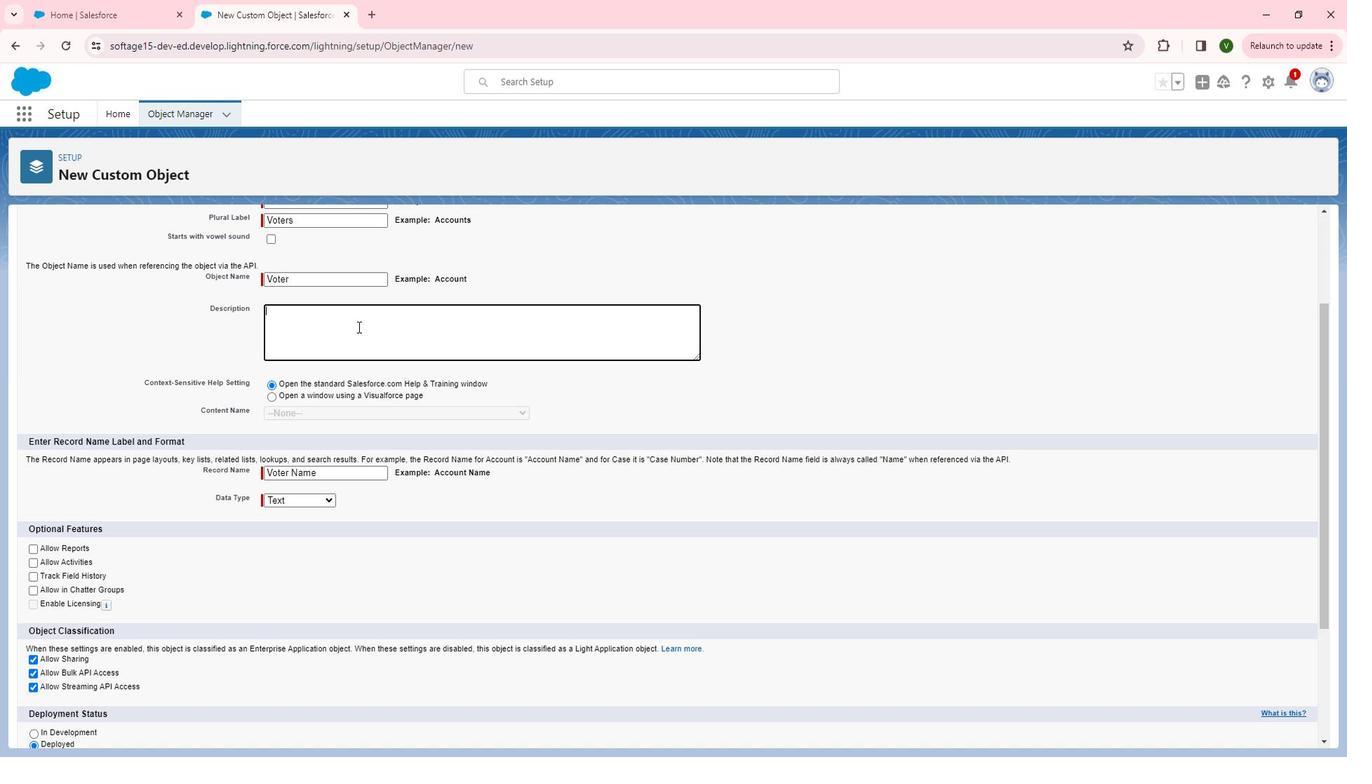 
Action: Key pressed <Key.shift><Key.shift><Key.shift><Key.shift><Key.shift><Key.shift><Key.shift><Key.shift><Key.shift>This<Key.space>custom<Key.space>object<Key.space>is<Key.space>for<Key.space>the<Key.space>create<Key.space>,<Key.space>manage<Key.space>and<Key.space>access<Key.space>the<Key.space>voters<Key.space>records<Key.space>related<Key.space>to<Key.space>election<Key.space>cumm<Key.backspace><Key.backspace><Key.backspace>ommunity.
Screenshot: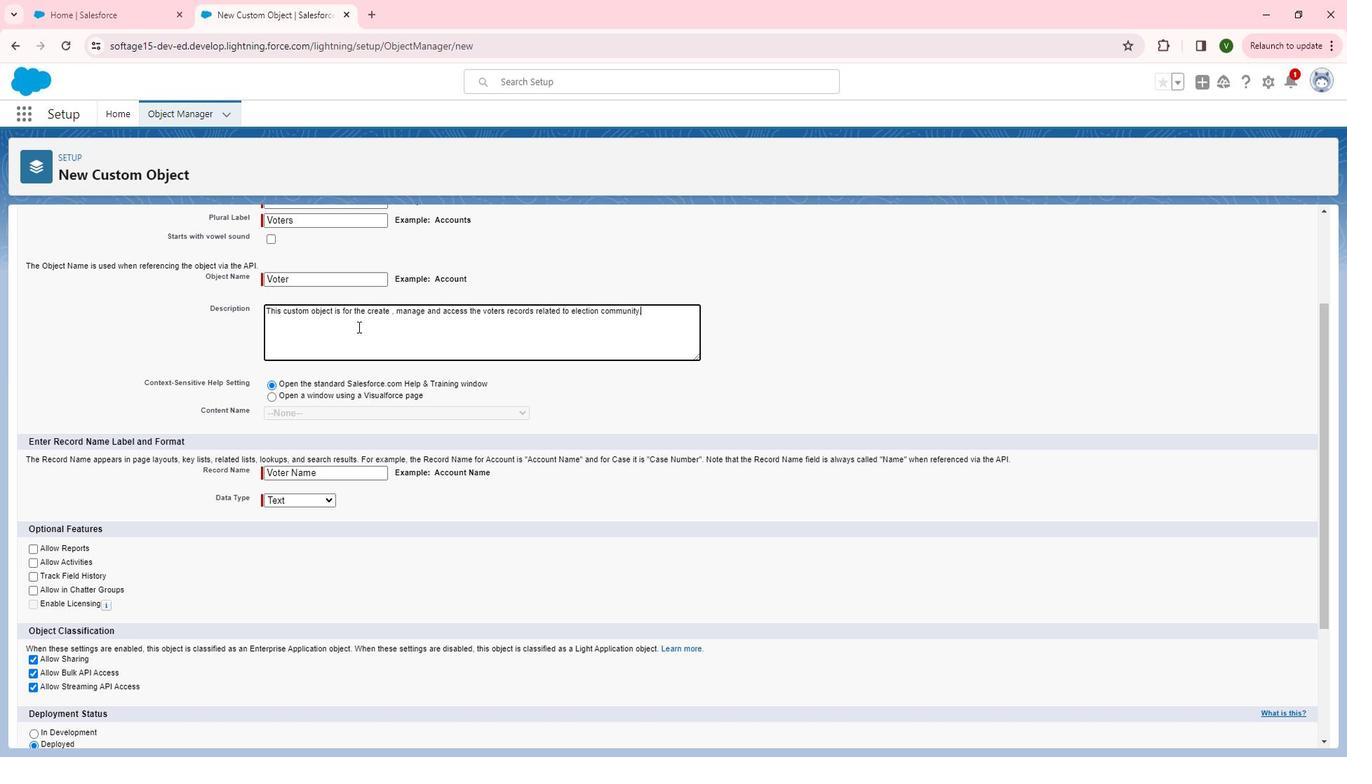 
Action: Mouse moved to (481, 556)
Screenshot: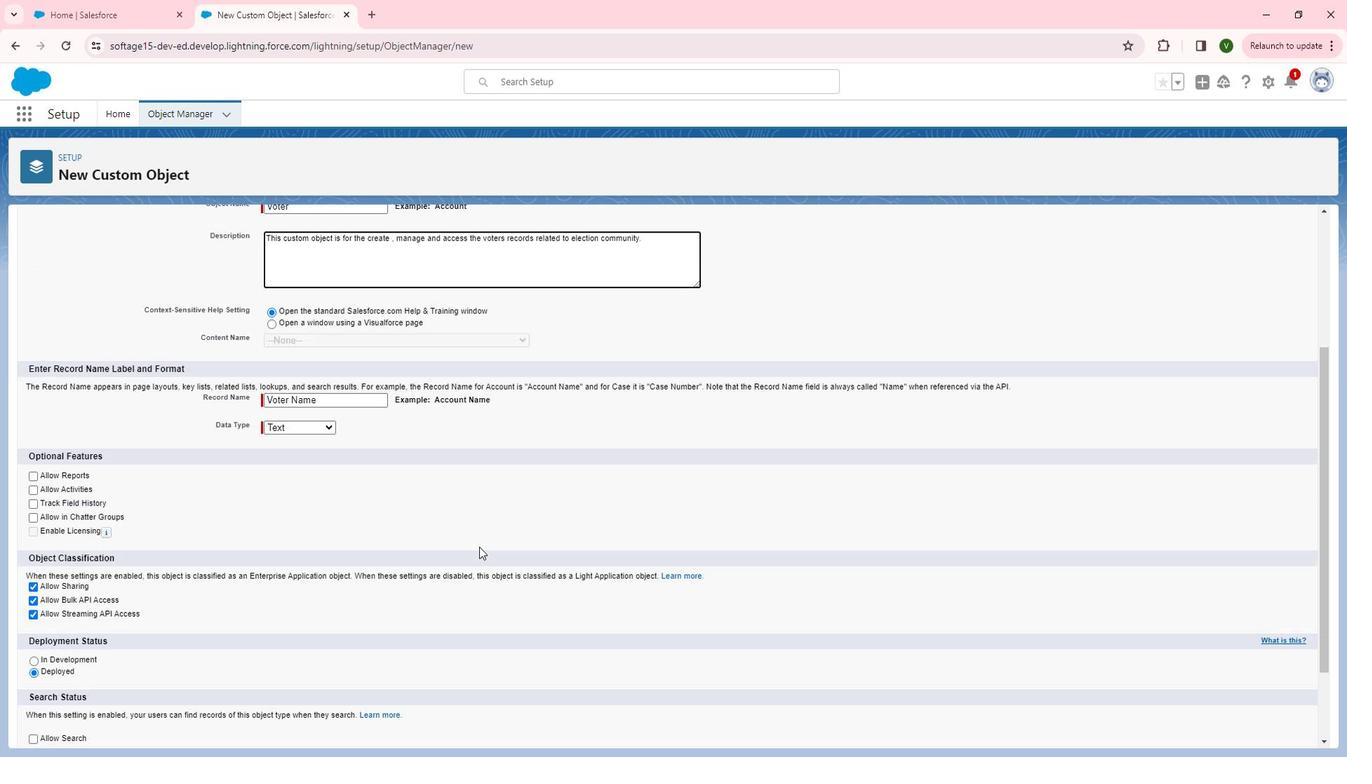 
Action: Mouse scrolled (481, 555) with delta (0, 0)
Screenshot: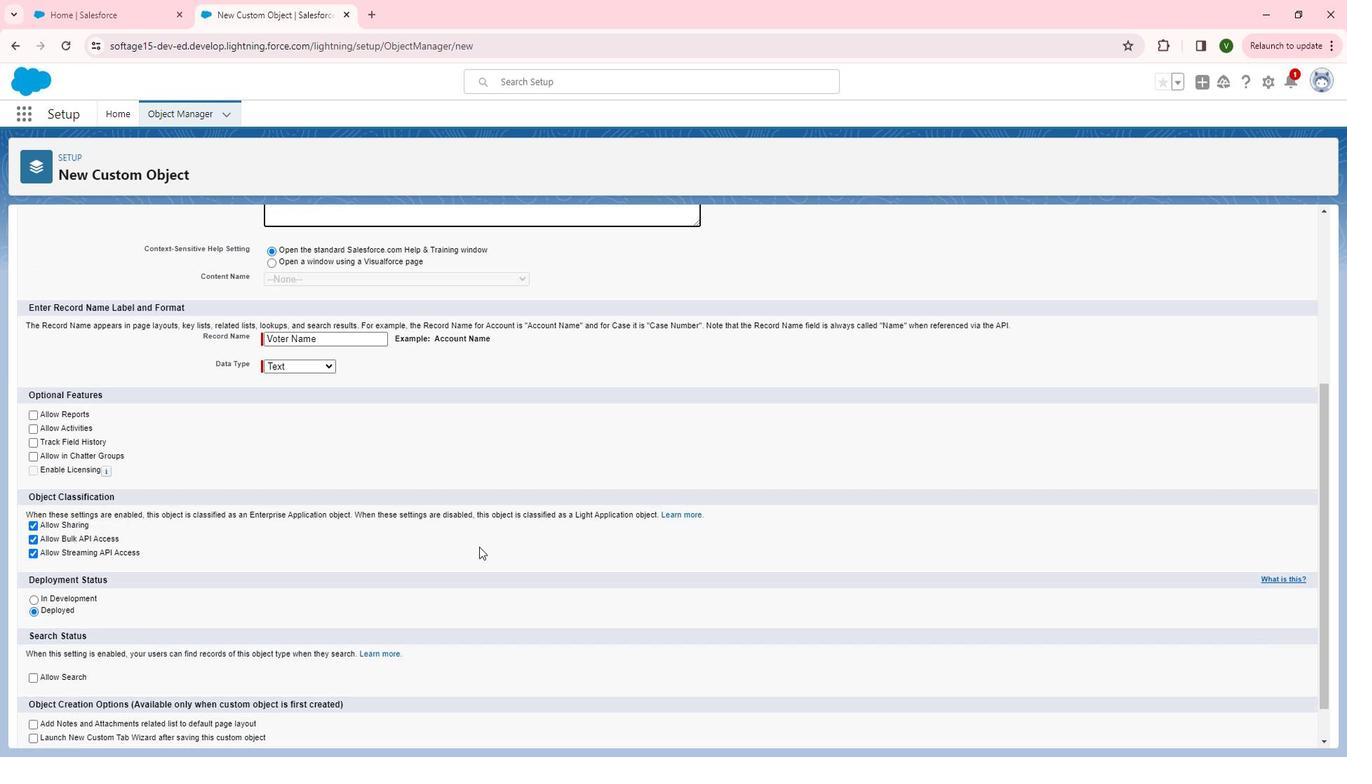 
Action: Mouse moved to (479, 556)
Screenshot: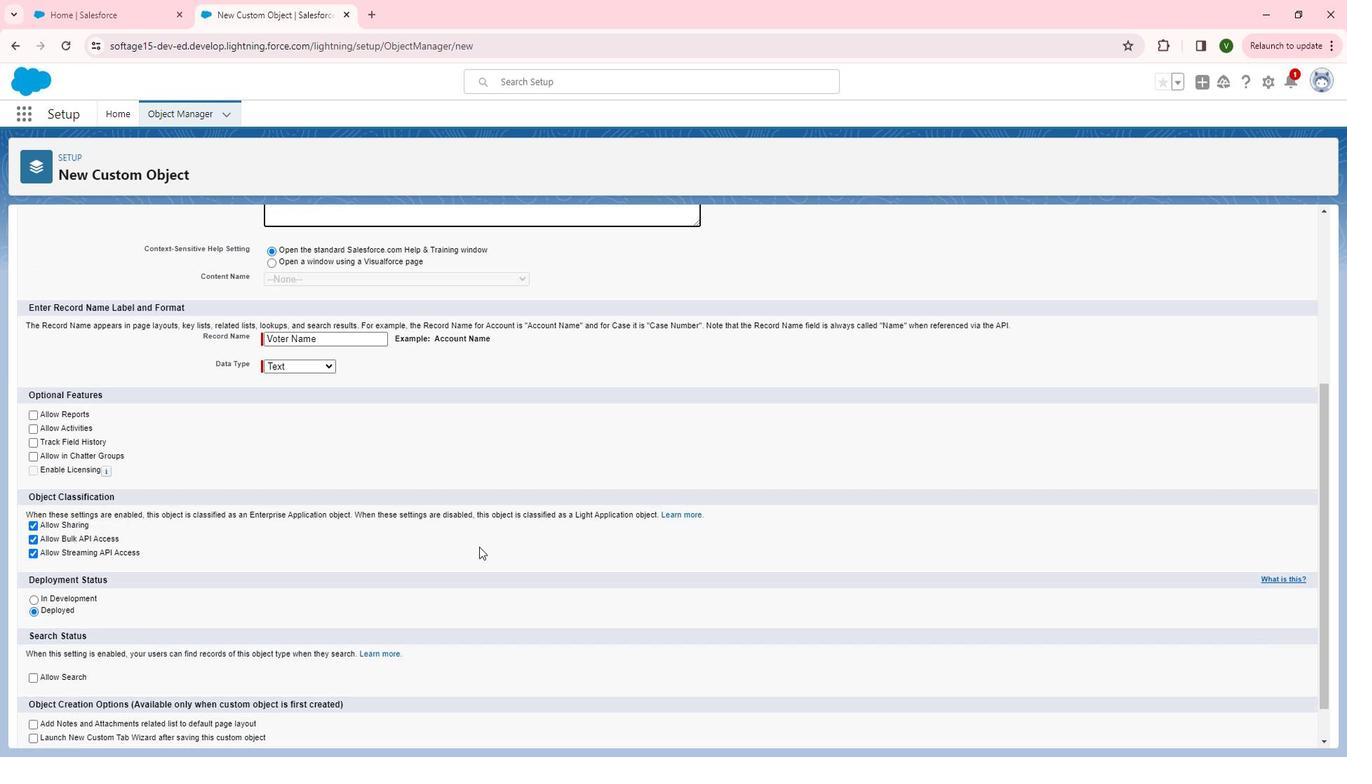 
Action: Mouse scrolled (479, 555) with delta (0, 0)
Screenshot: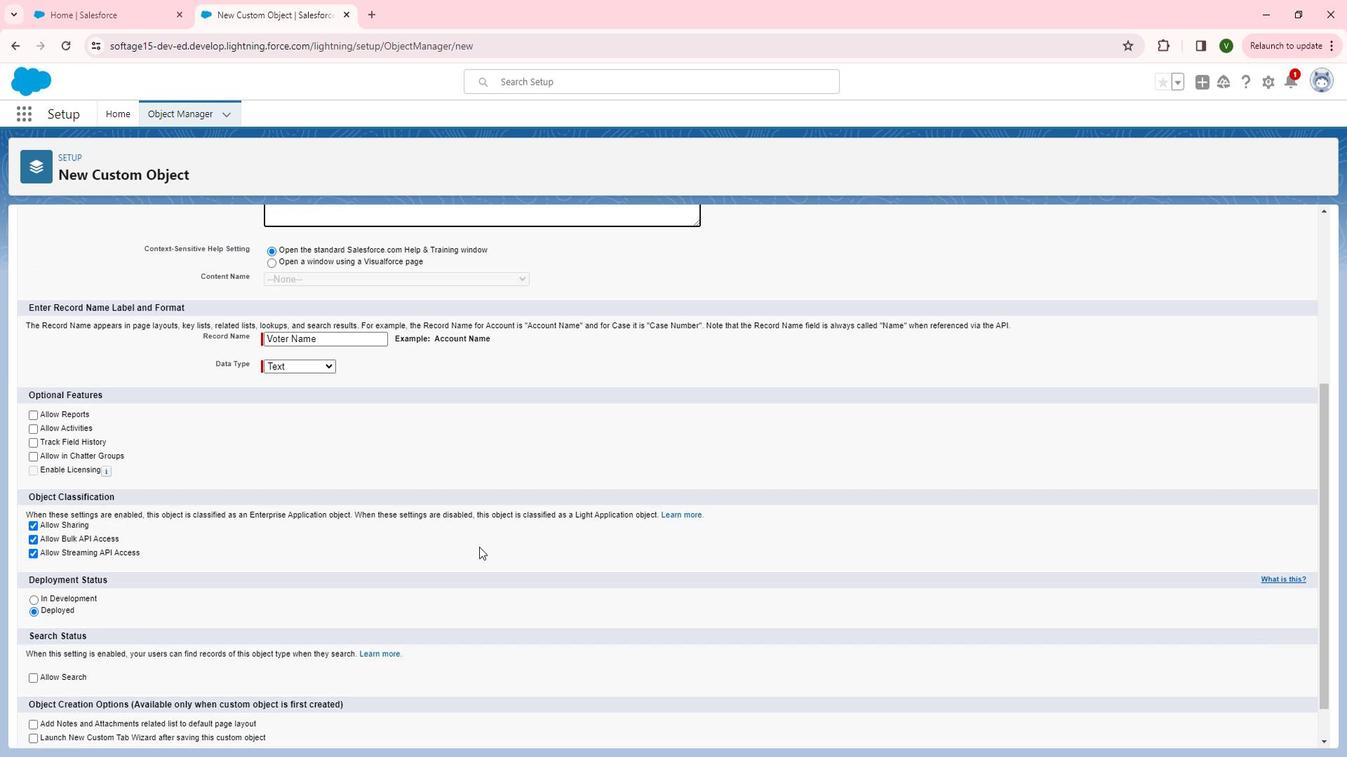 
Action: Mouse moved to (33, 414)
Screenshot: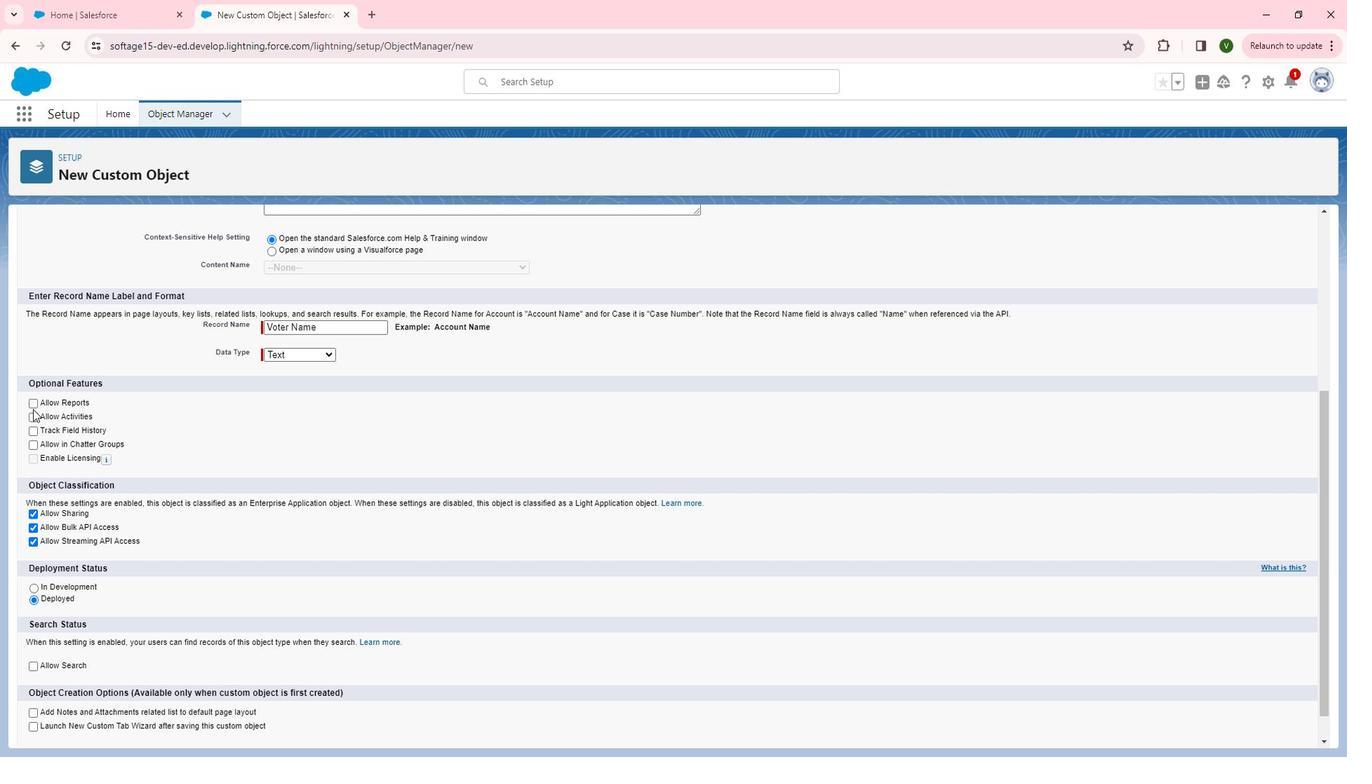 
Action: Mouse pressed left at (33, 414)
Screenshot: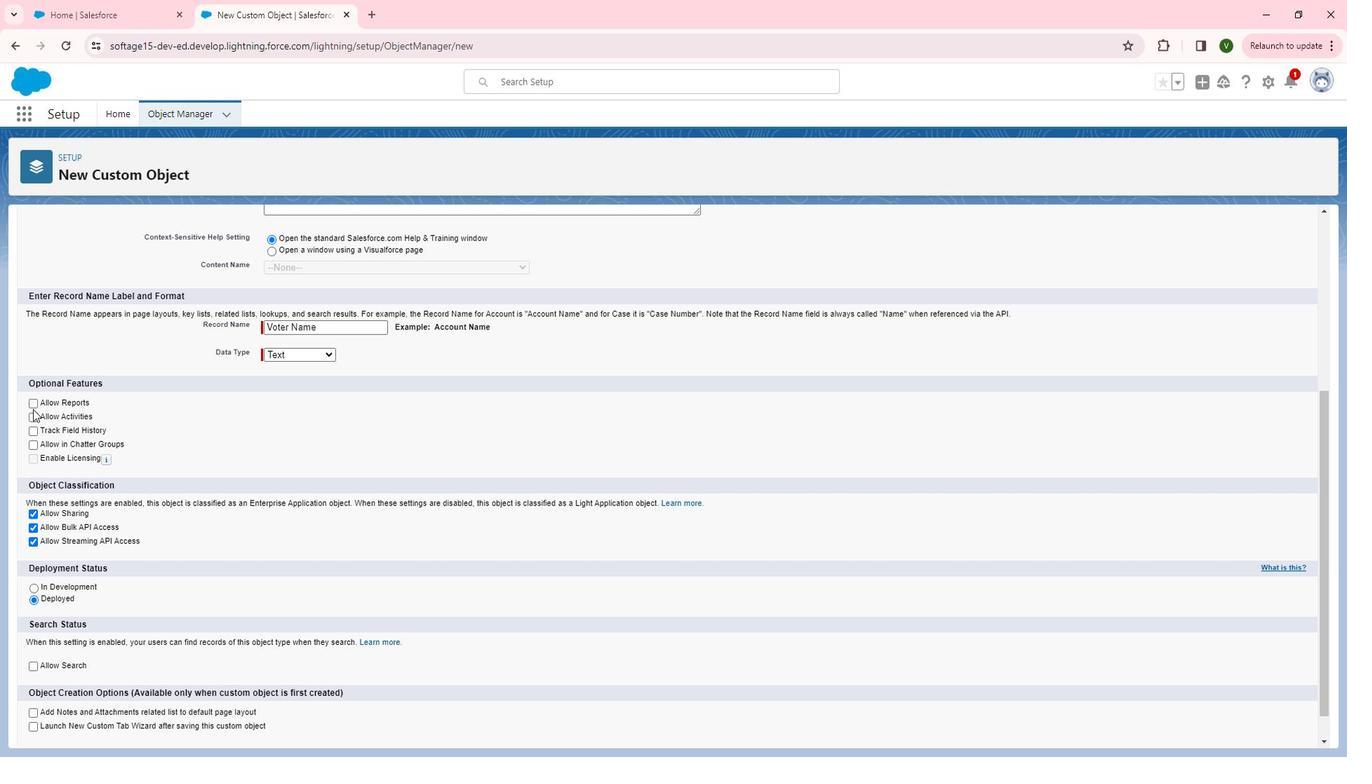 
Action: Mouse moved to (30, 410)
Screenshot: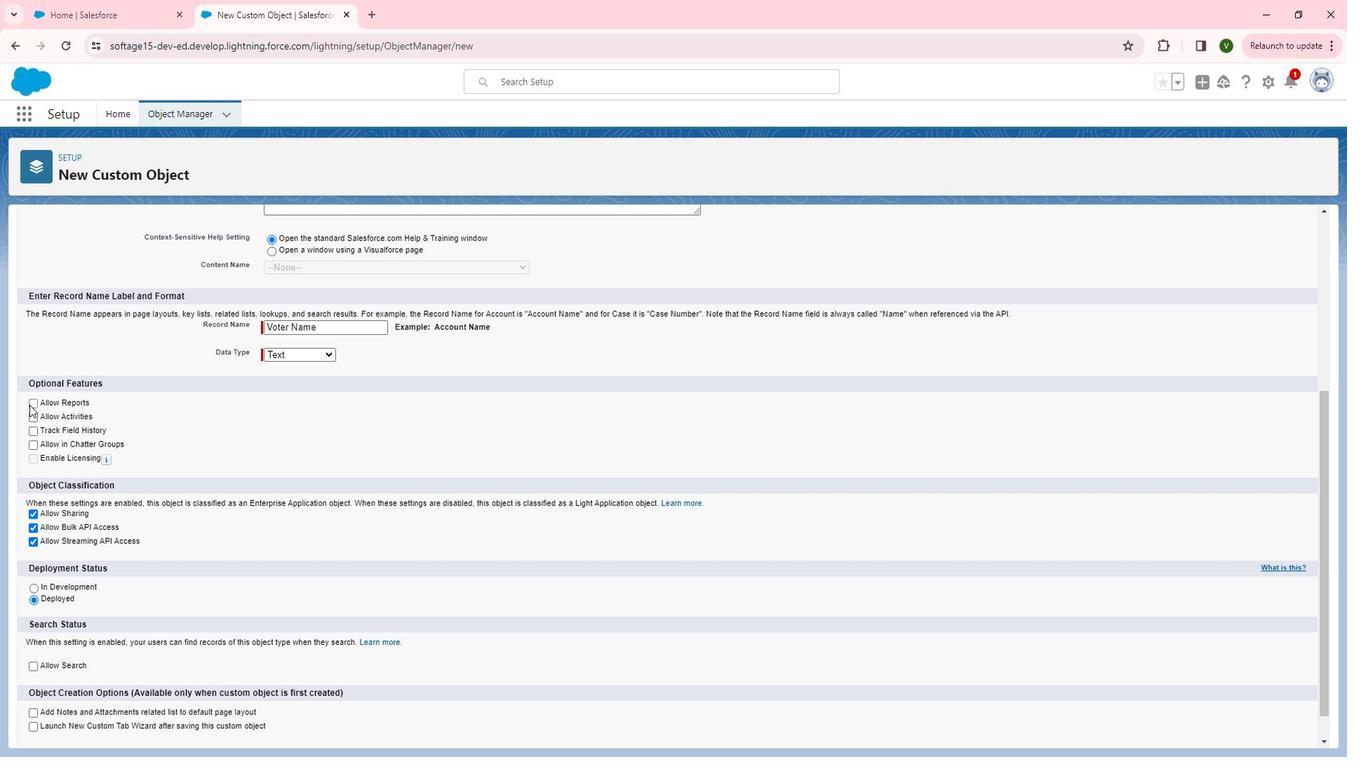 
Action: Mouse pressed left at (30, 410)
Screenshot: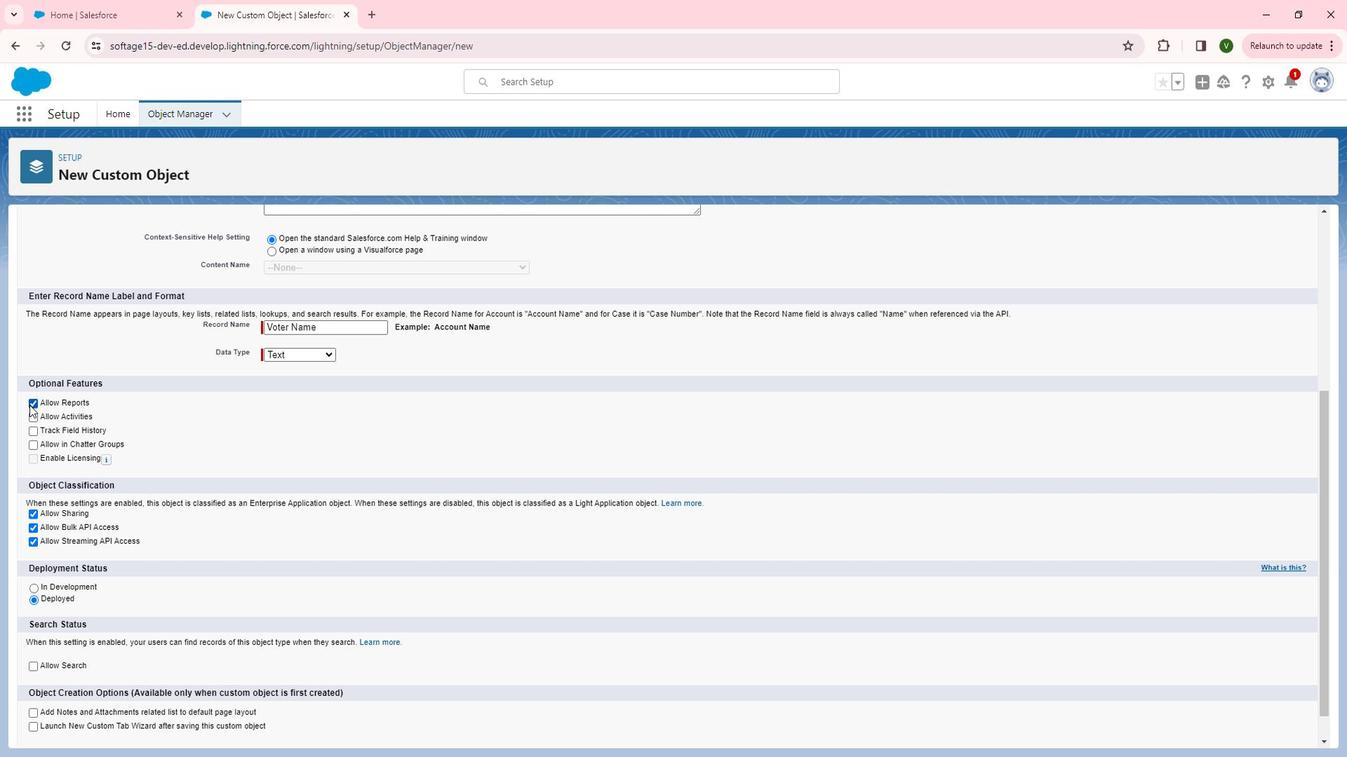 
Action: Mouse moved to (35, 420)
Screenshot: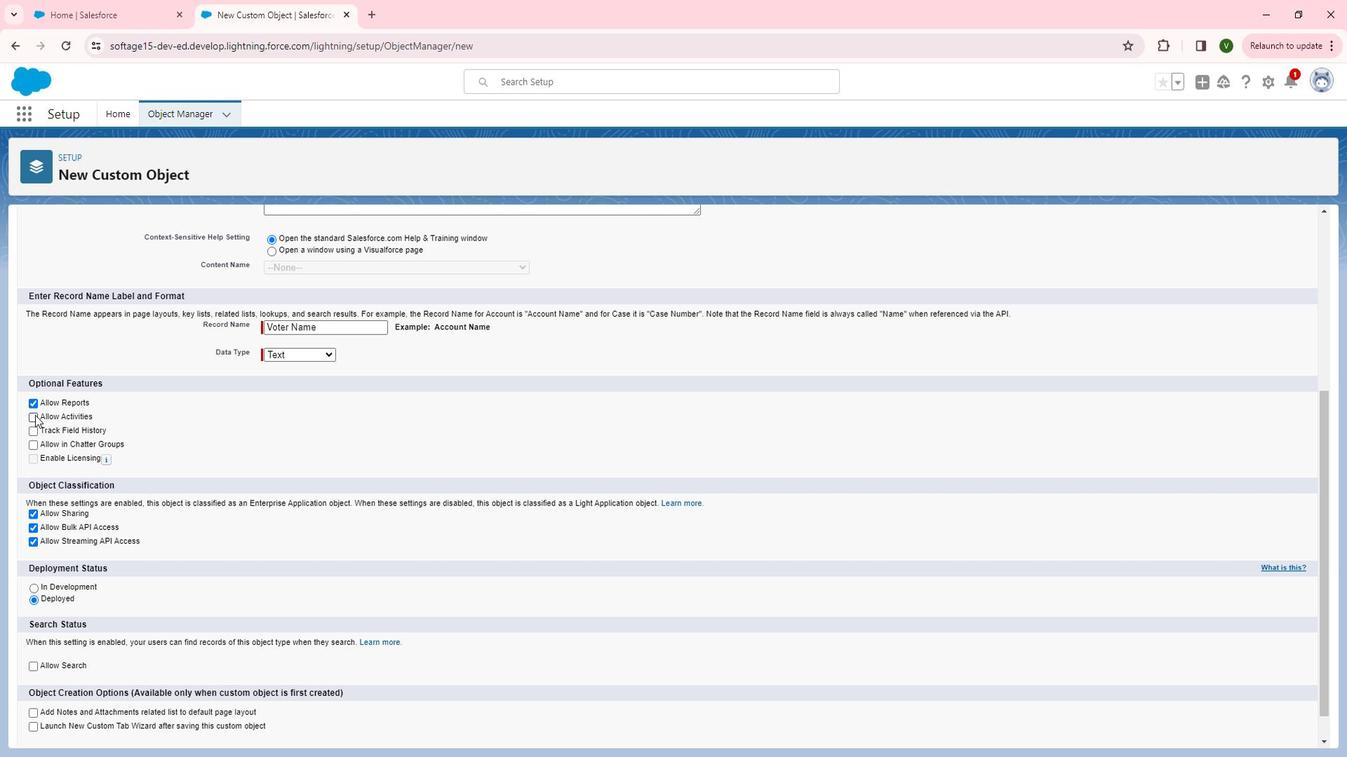 
Action: Mouse pressed left at (35, 420)
Screenshot: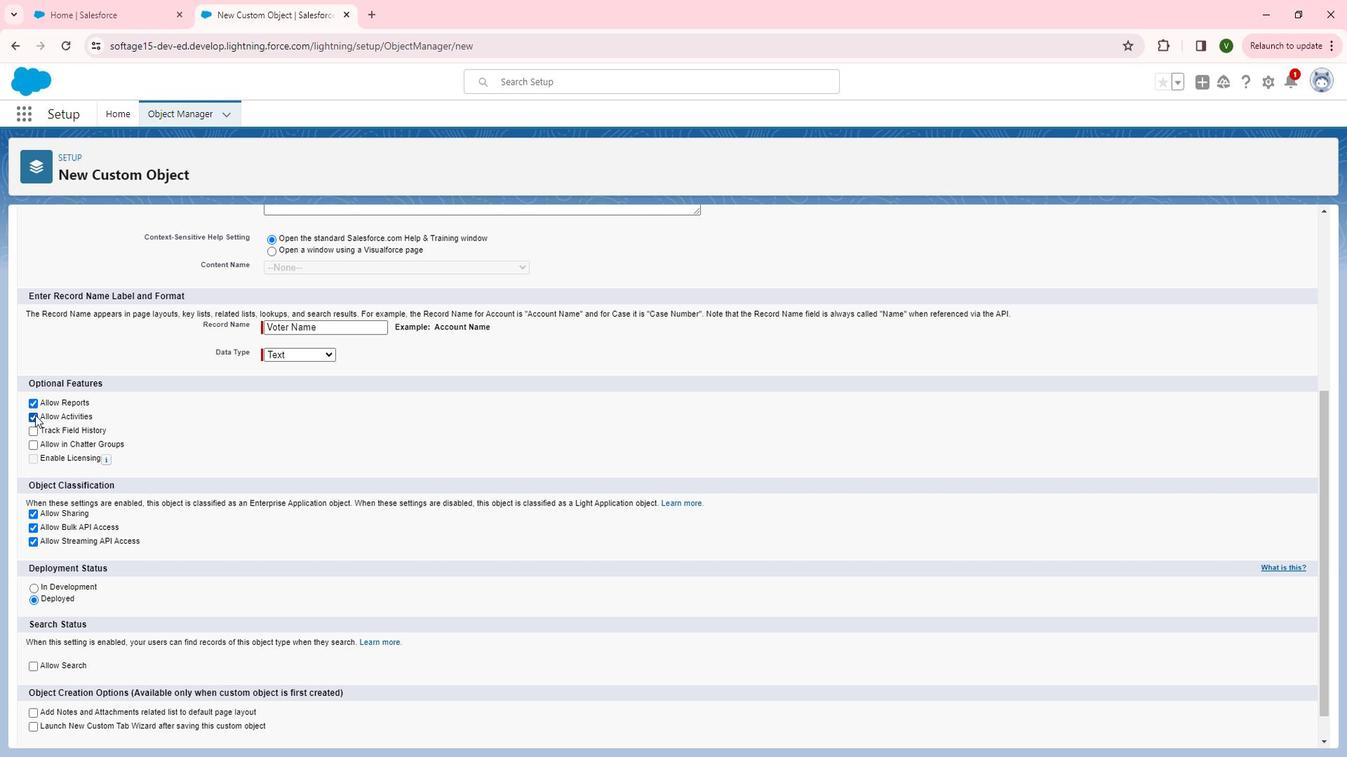 
Action: Mouse moved to (32, 440)
Screenshot: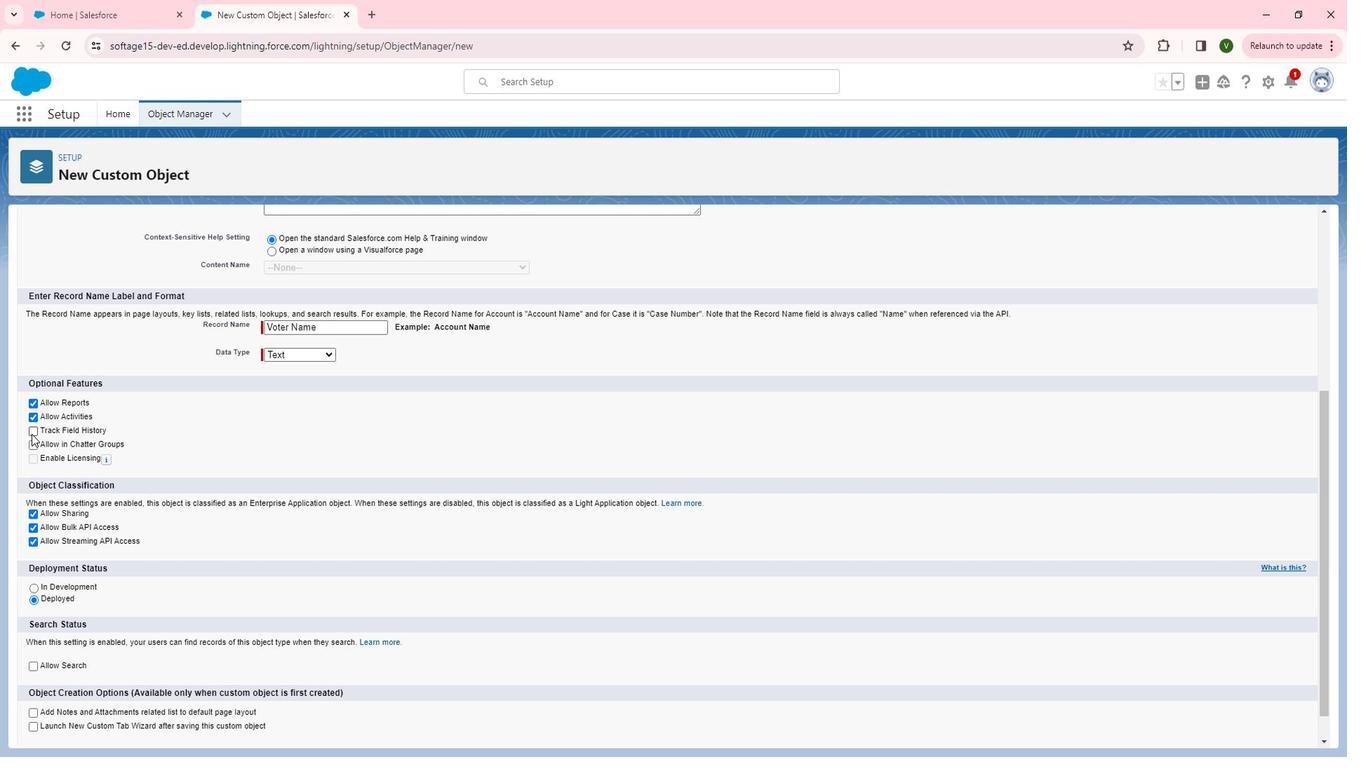 
Action: Mouse pressed left at (32, 440)
Screenshot: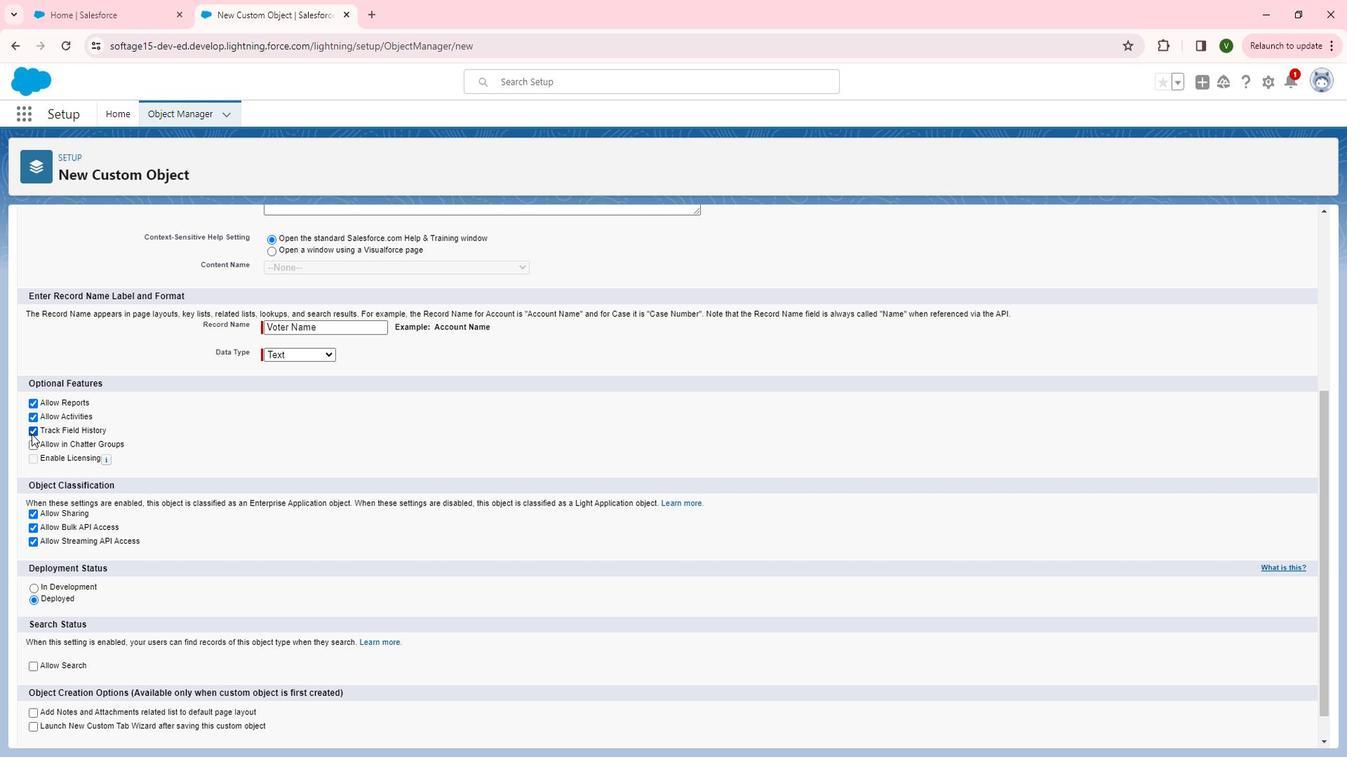 
Action: Mouse moved to (32, 454)
Screenshot: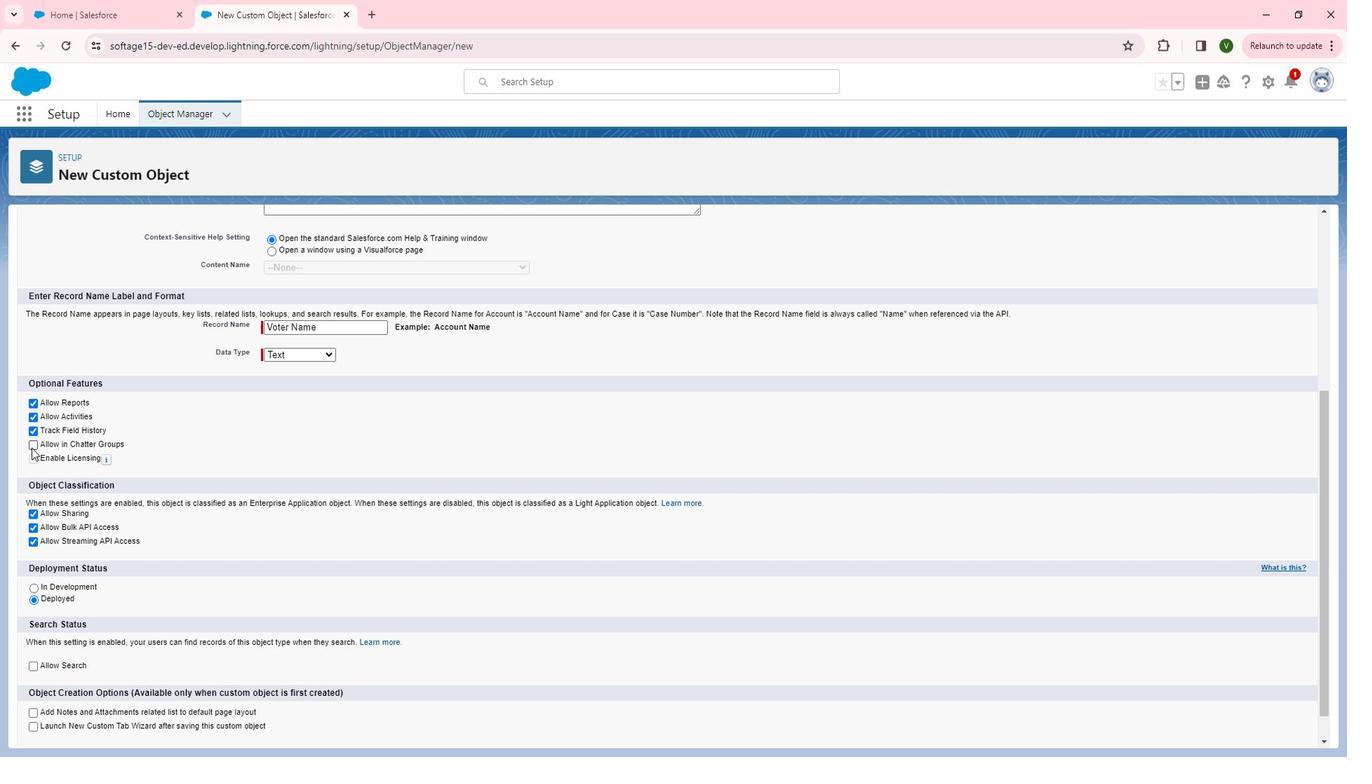
Action: Mouse pressed left at (32, 454)
Screenshot: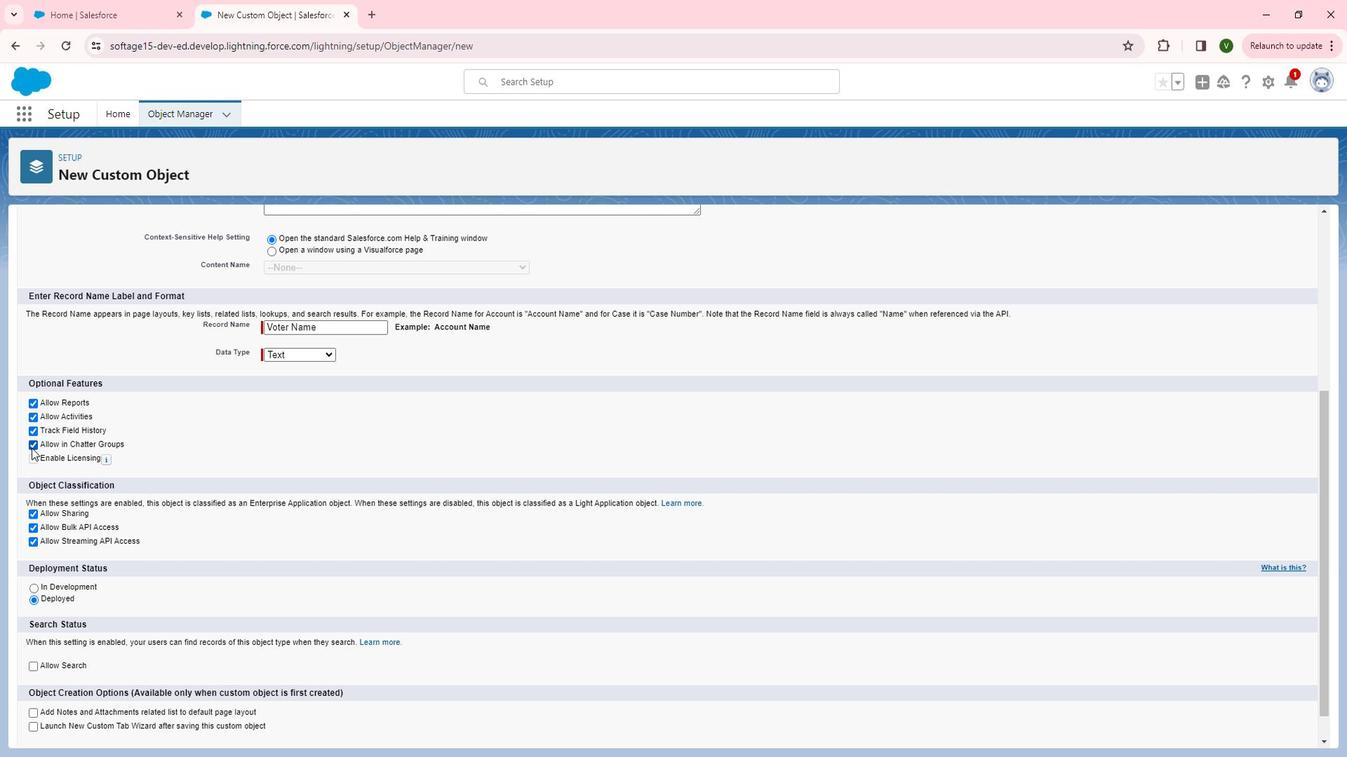 
Action: Mouse moved to (94, 538)
Screenshot: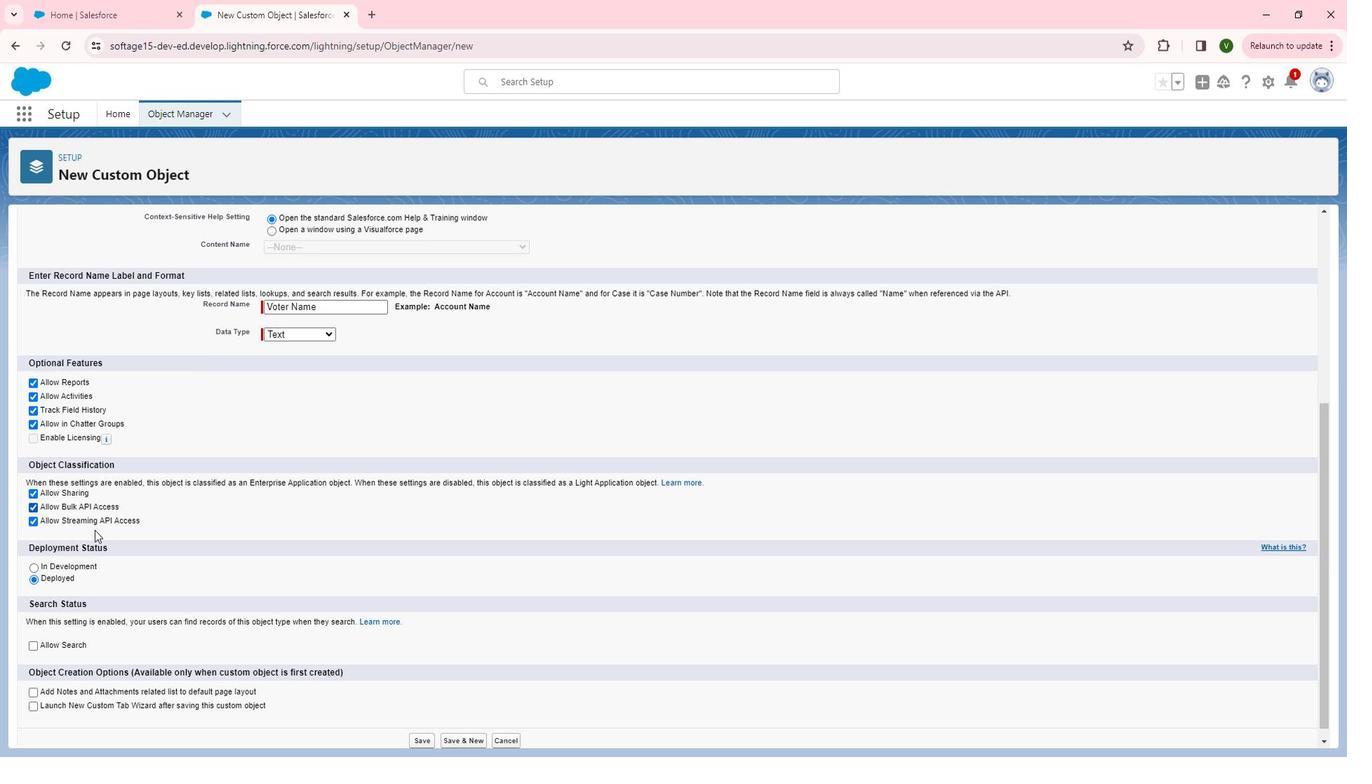
Action: Mouse scrolled (94, 538) with delta (0, 0)
Screenshot: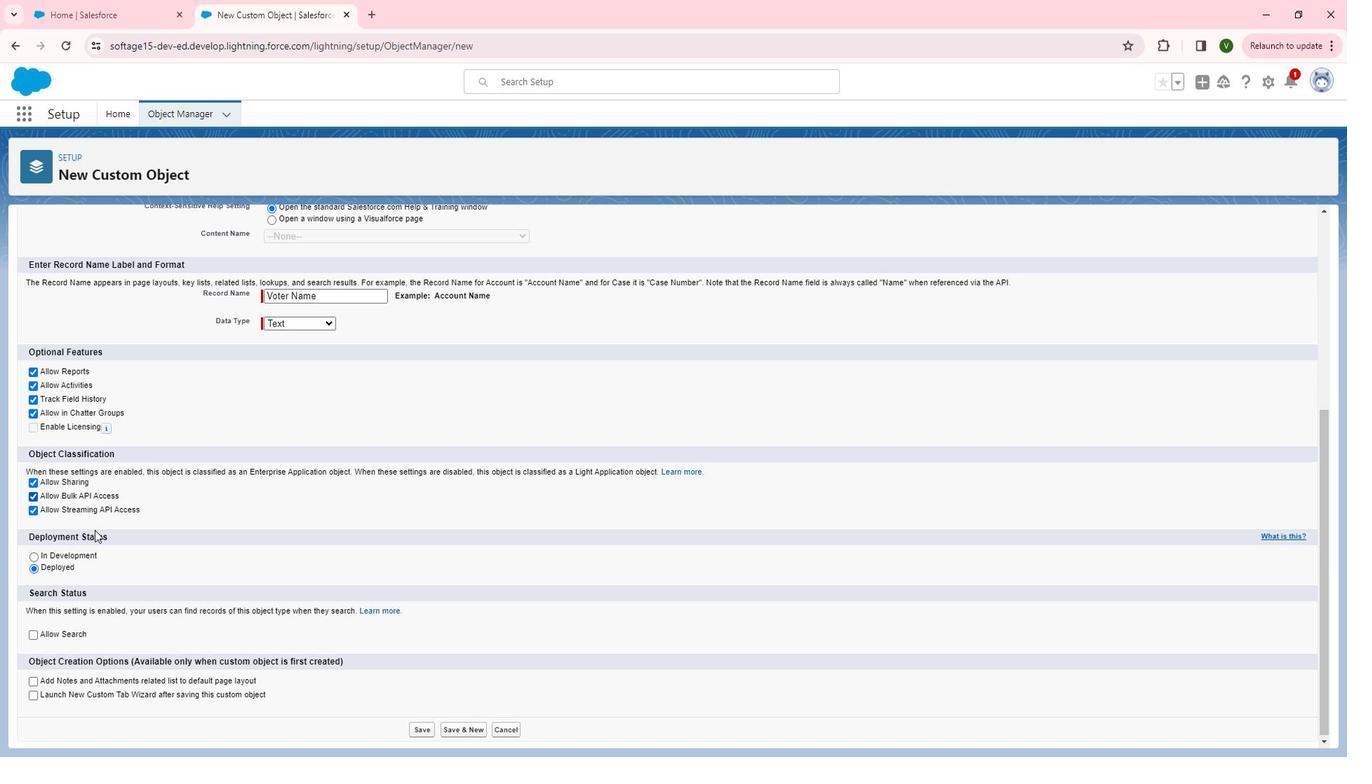 
Action: Mouse scrolled (94, 538) with delta (0, 0)
Screenshot: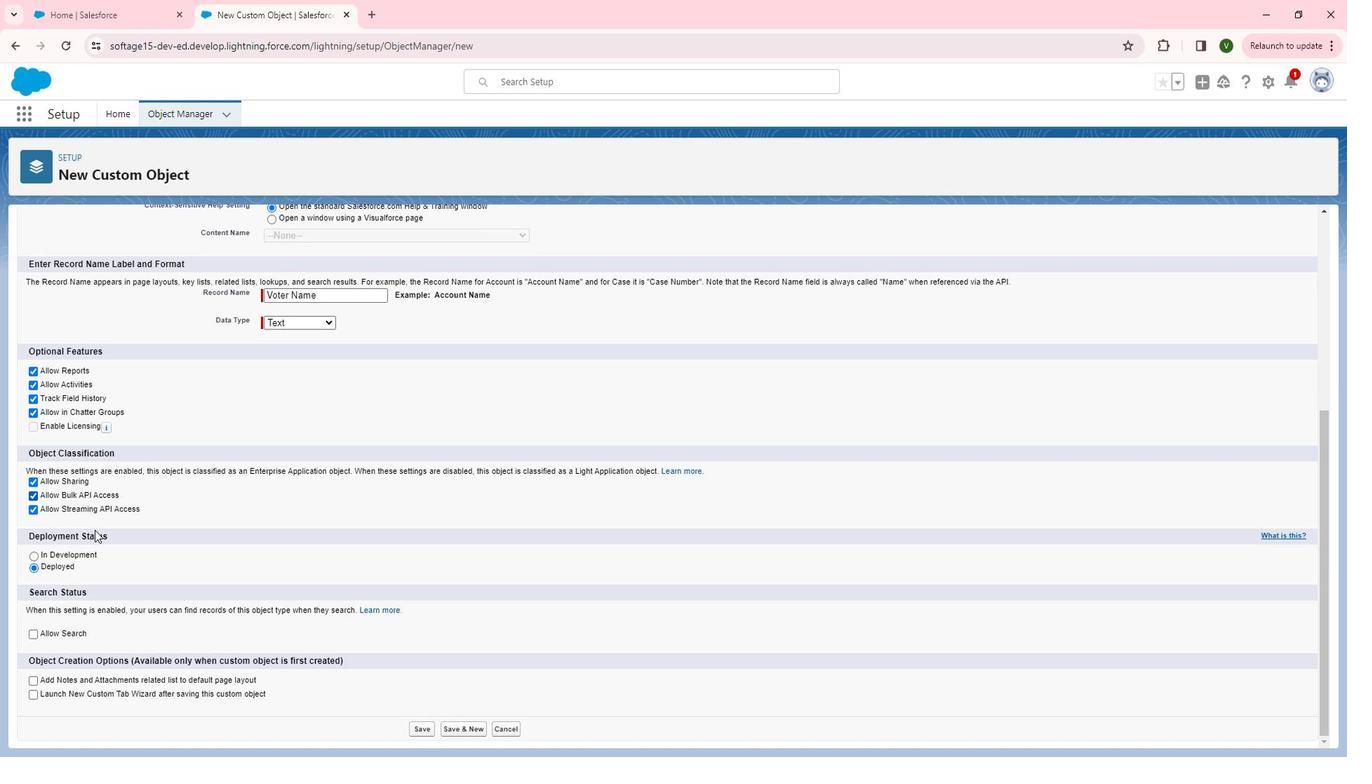 
Action: Mouse scrolled (94, 538) with delta (0, 0)
Screenshot: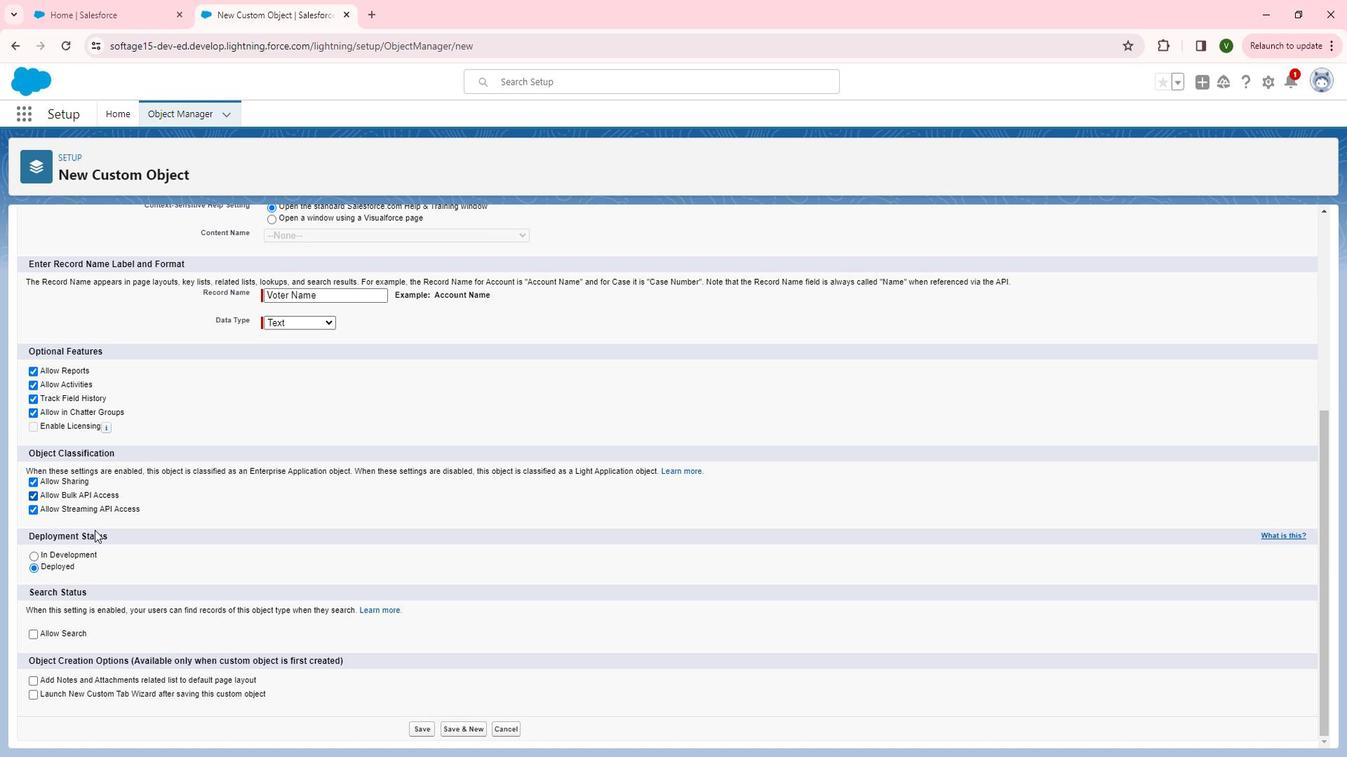
Action: Mouse moved to (34, 644)
Screenshot: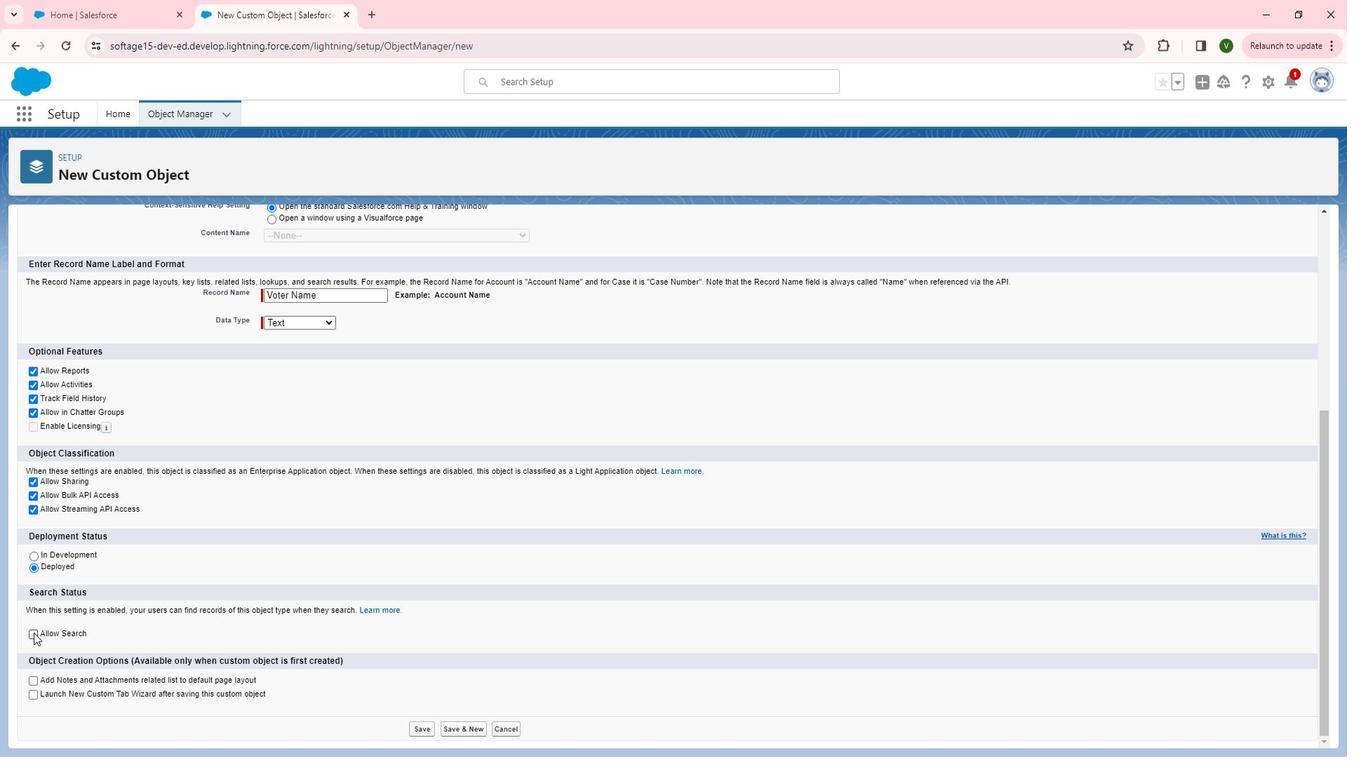 
Action: Mouse pressed left at (34, 644)
Screenshot: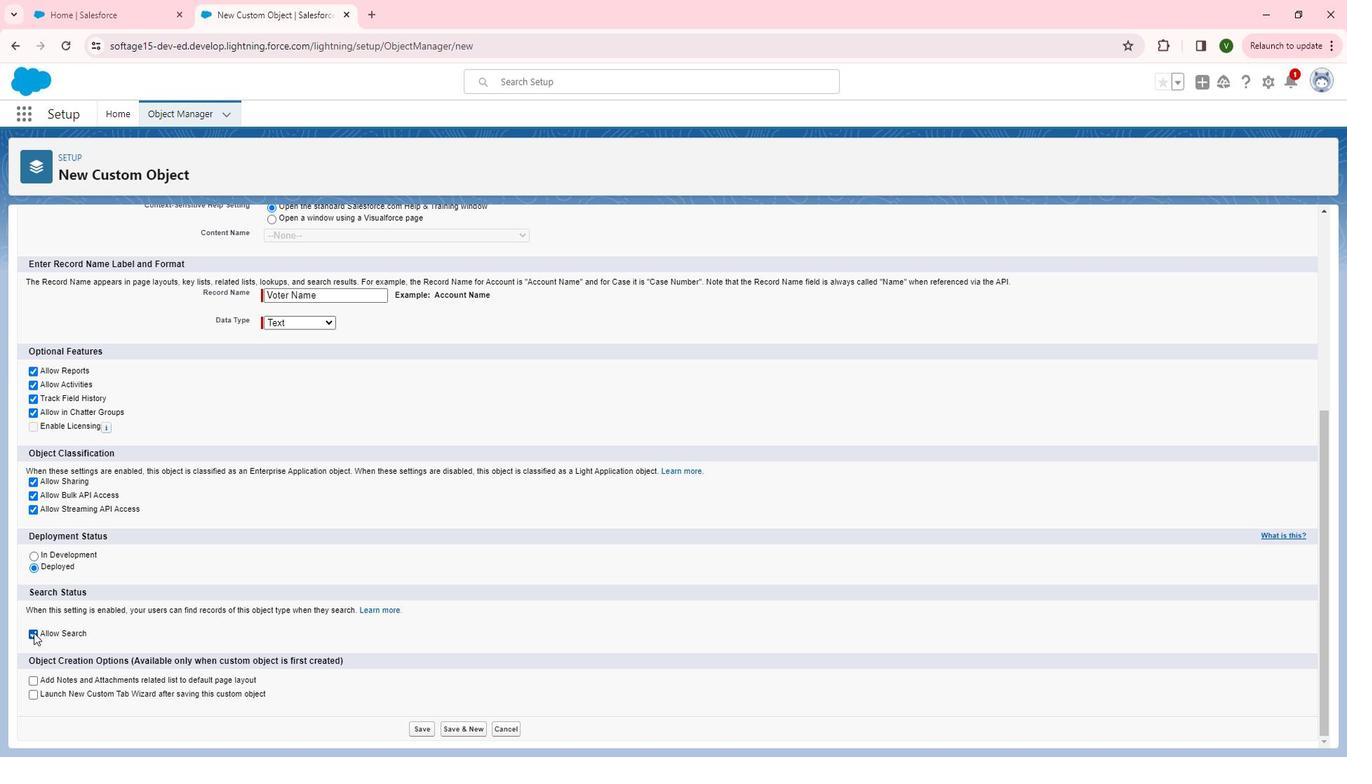 
Action: Mouse moved to (33, 695)
Screenshot: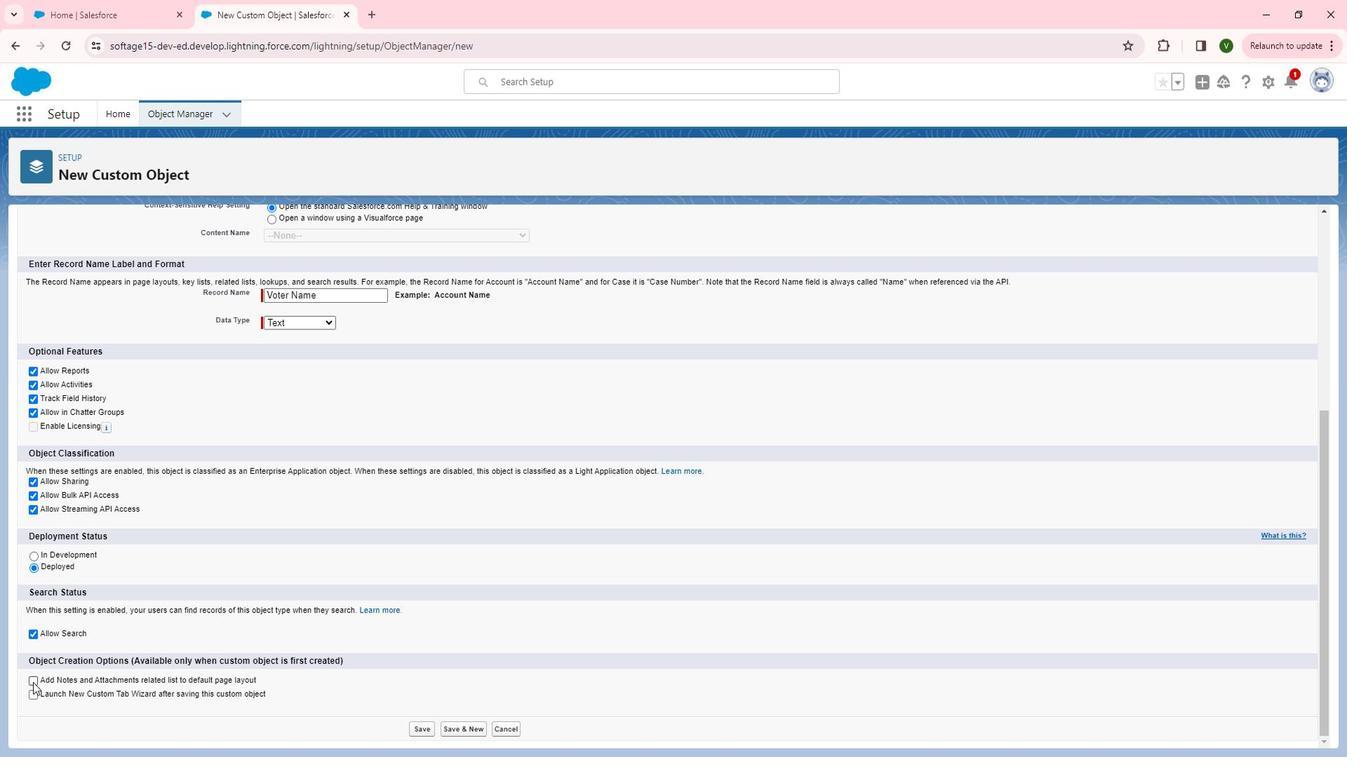 
Action: Mouse pressed left at (33, 695)
Screenshot: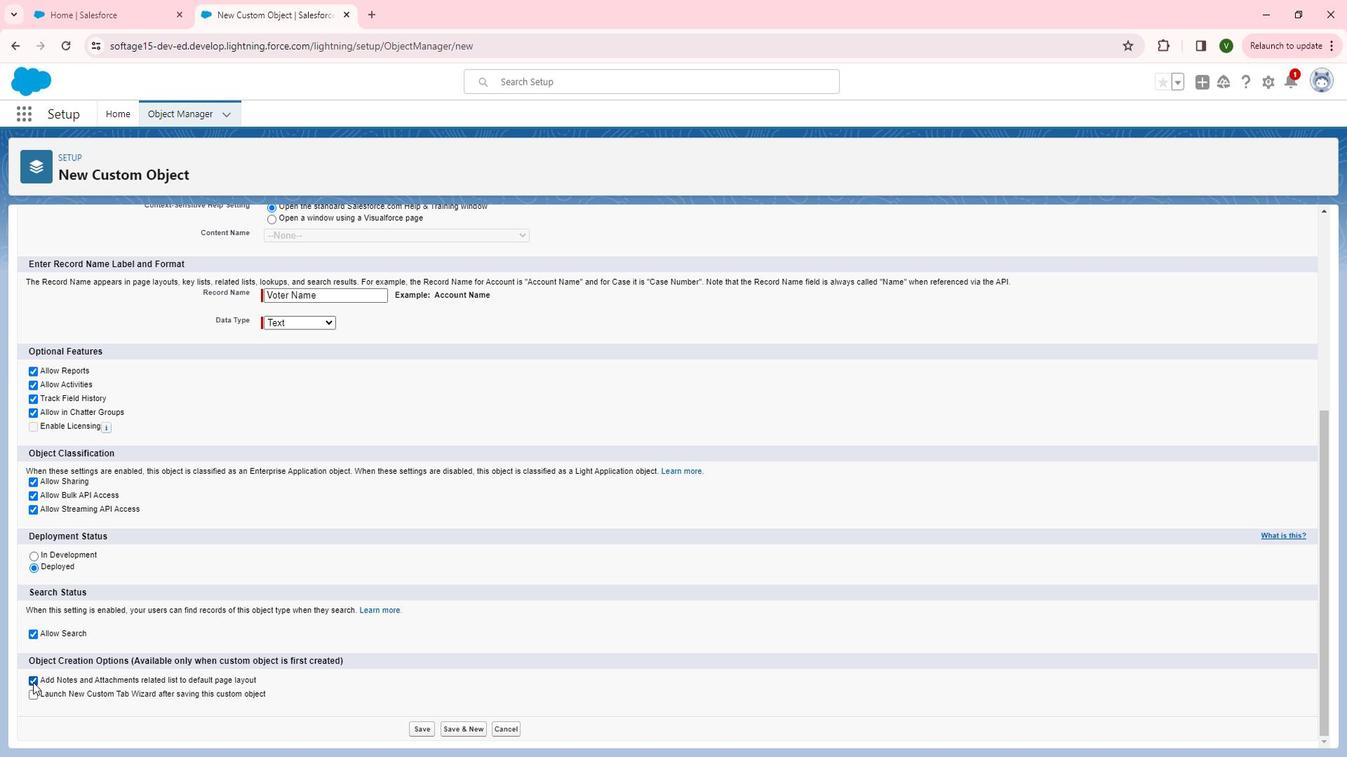 
Action: Mouse moved to (419, 745)
Screenshot: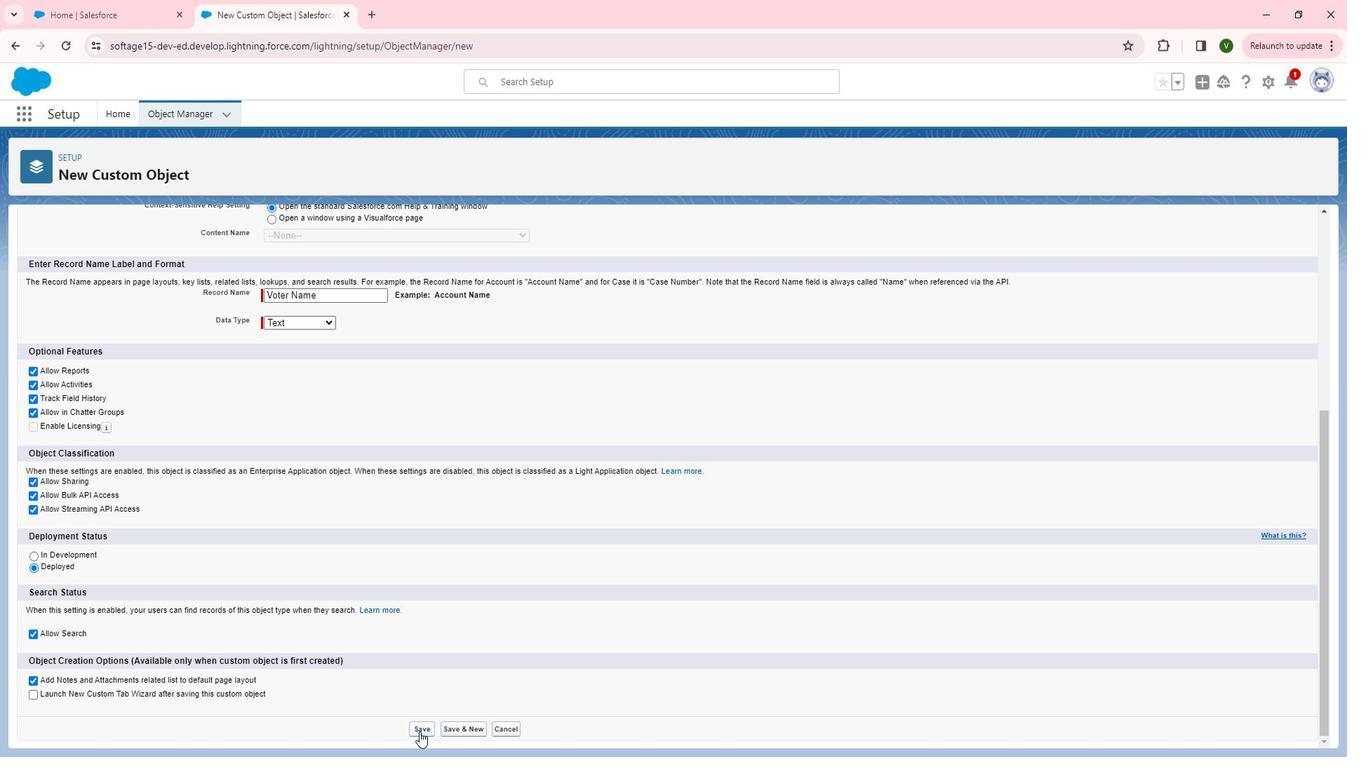 
Action: Mouse pressed left at (419, 745)
Screenshot: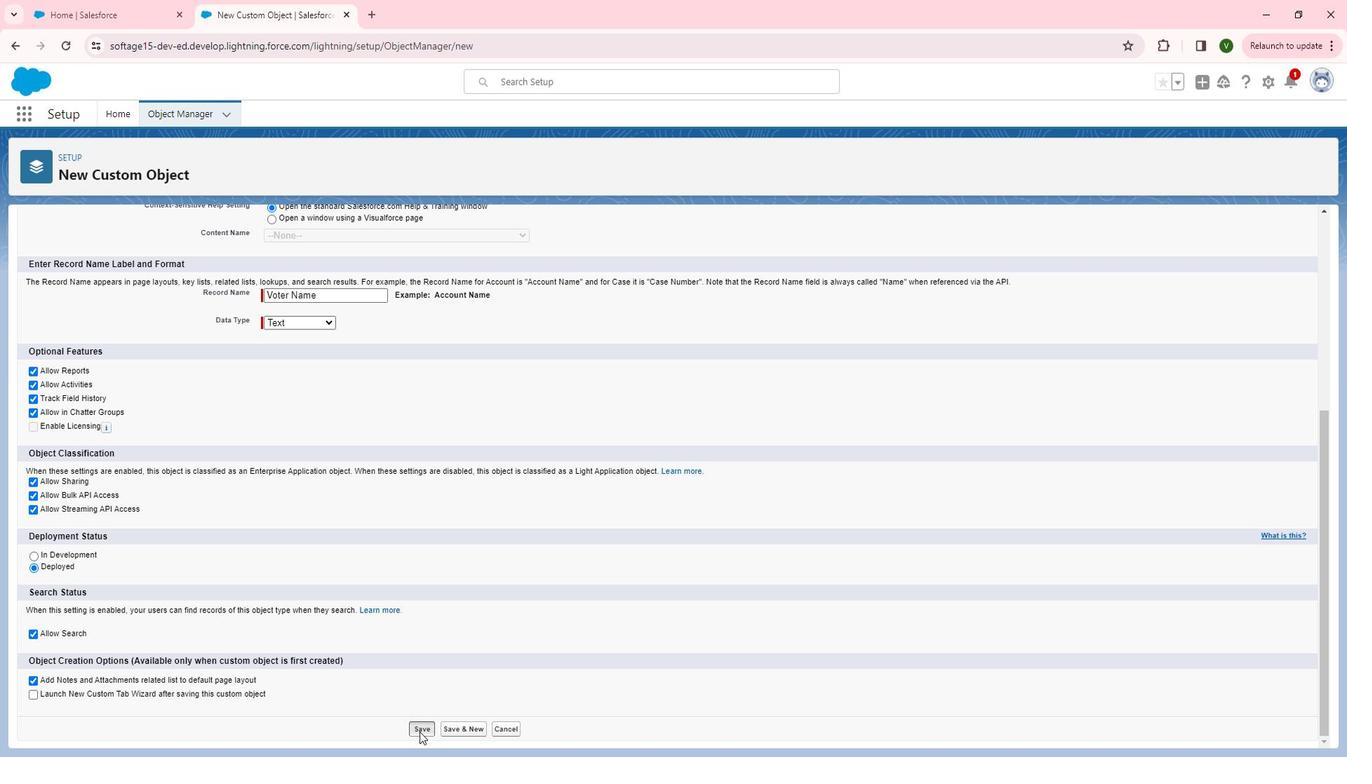 
Action: Mouse moved to (407, 636)
Screenshot: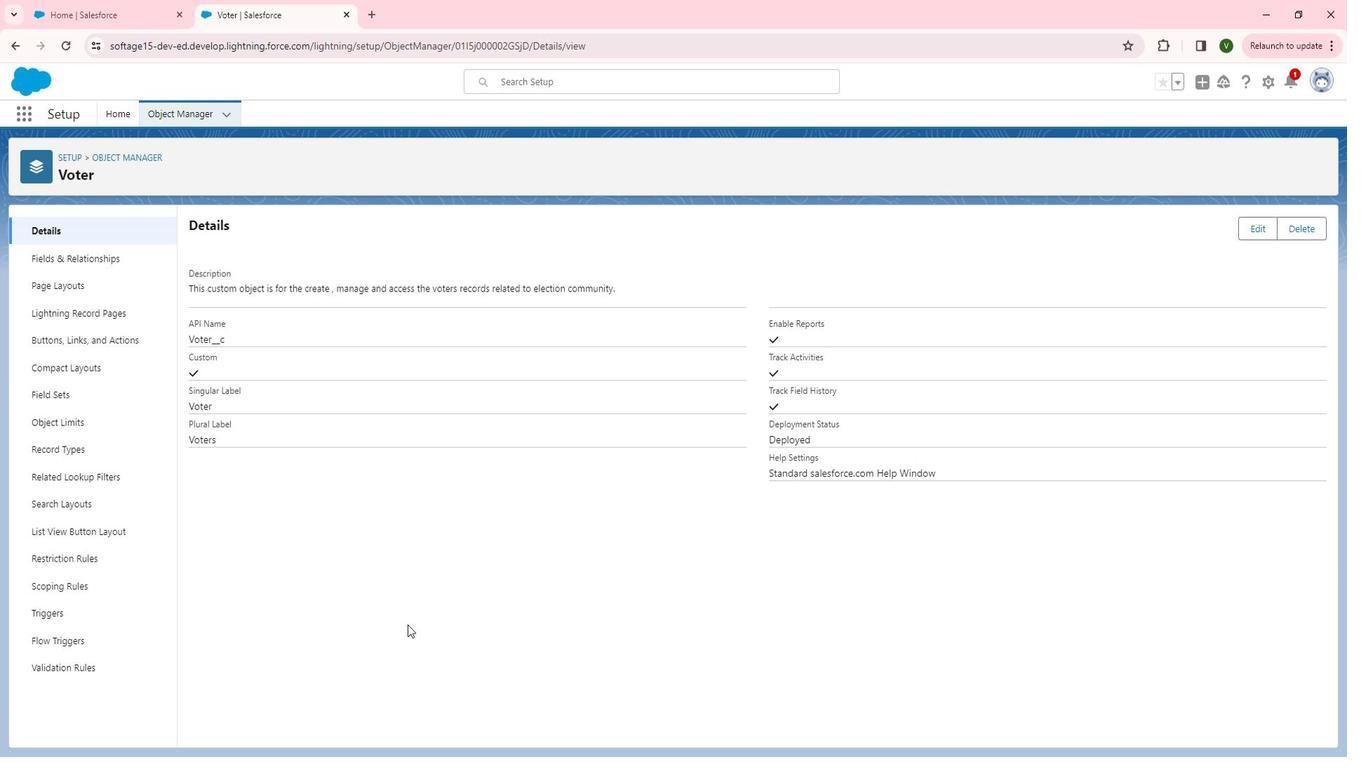 
Action: Mouse pressed left at (407, 636)
Screenshot: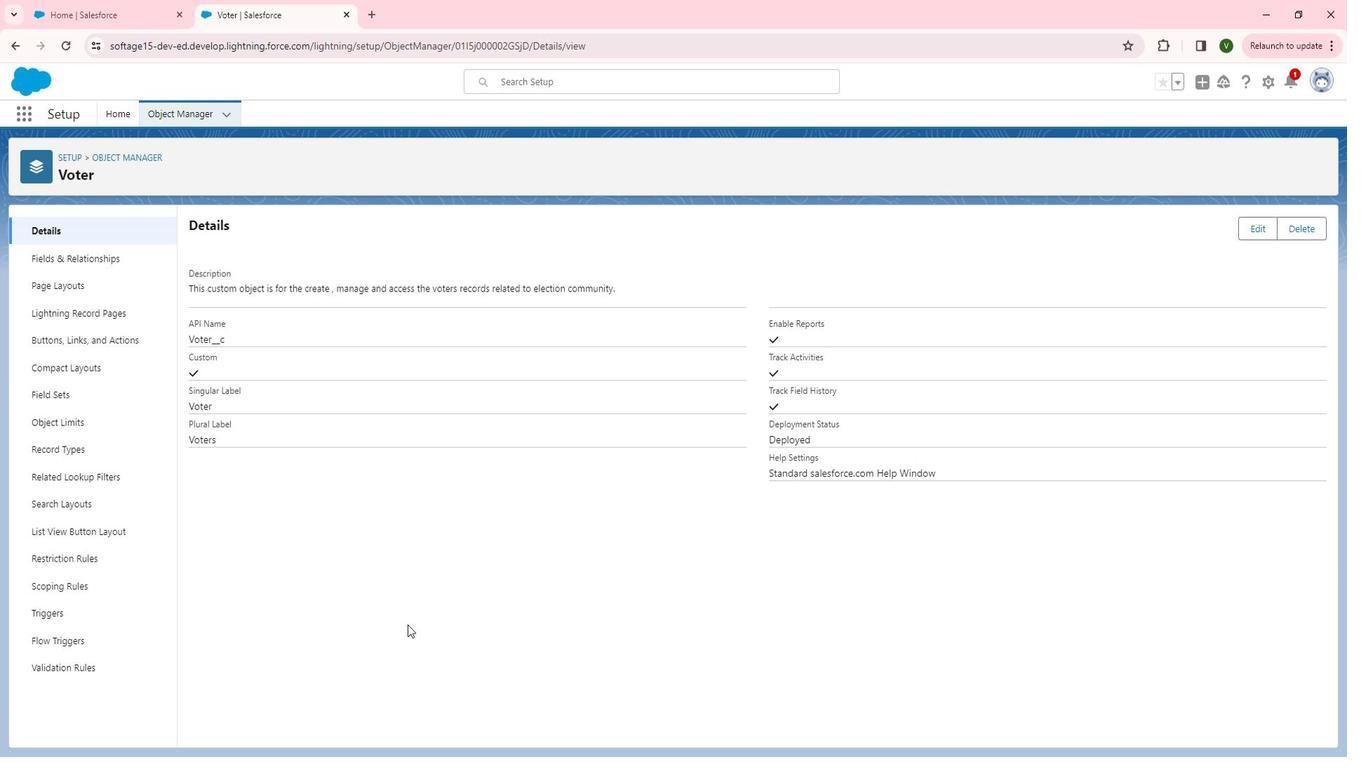 
